 Task: Look for space in Embalse, Argentina from 9th June, 2023 to 11th June, 2023 for 2 adults in price range Rs.6000 to Rs.10000. Place can be entire place with 2 bedrooms having 2 beds and 1 bathroom. Property type can be house, flat, guest house. Amenities needed are: wifi, heating. Booking option can be shelf check-in. Required host language is English.
Action: Mouse moved to (418, 91)
Screenshot: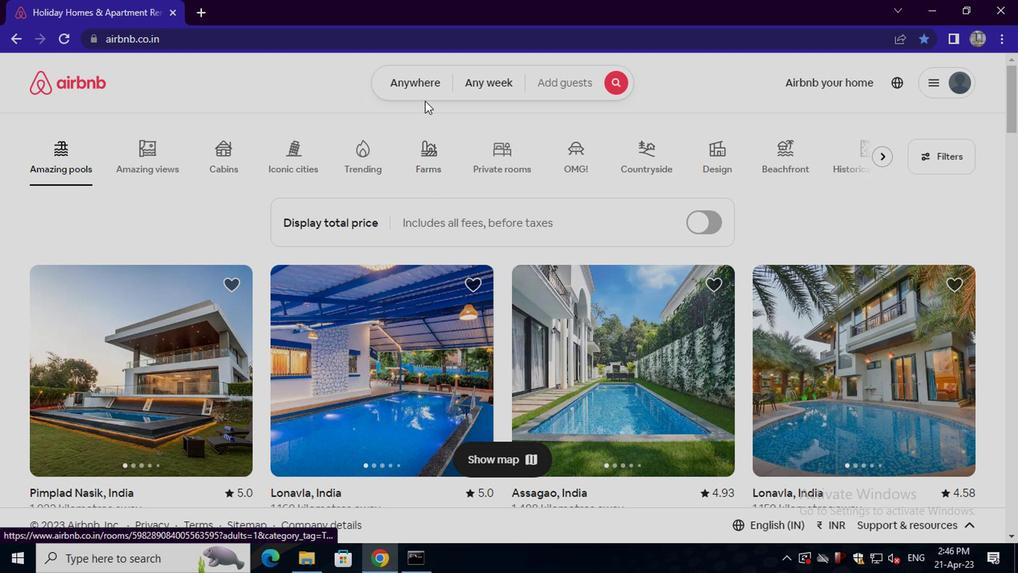 
Action: Mouse pressed left at (418, 91)
Screenshot: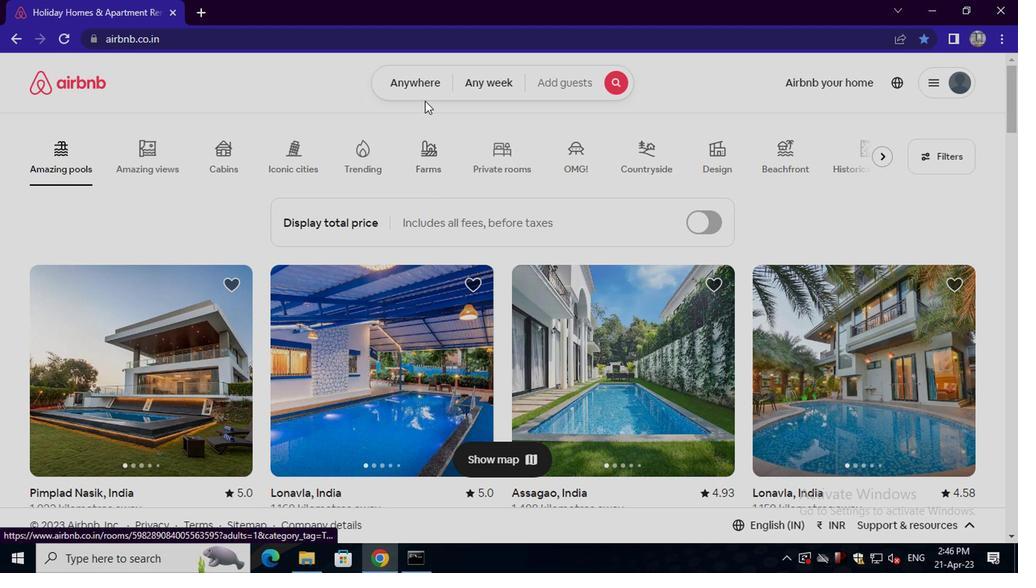 
Action: Mouse moved to (371, 136)
Screenshot: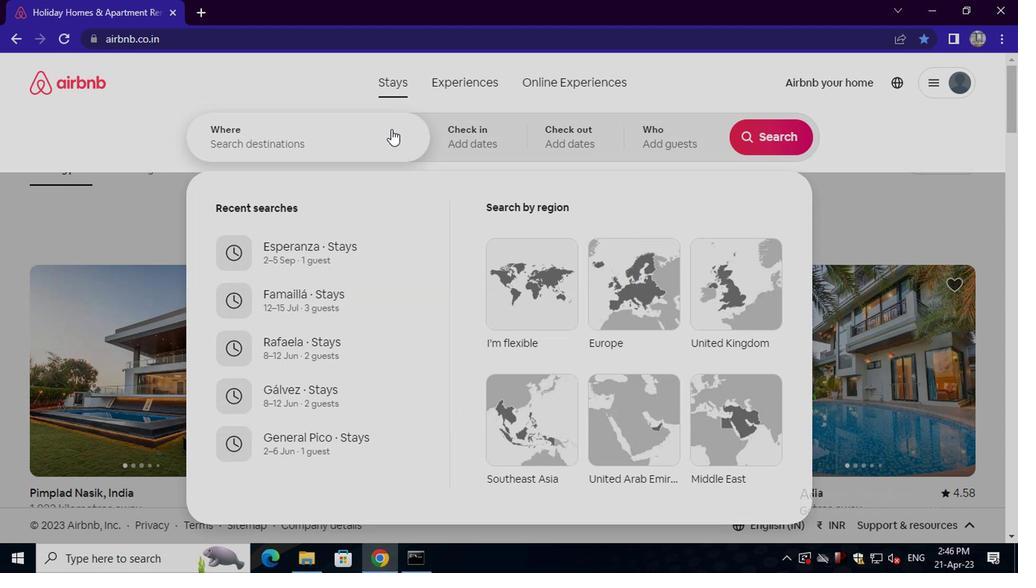 
Action: Mouse pressed left at (371, 136)
Screenshot: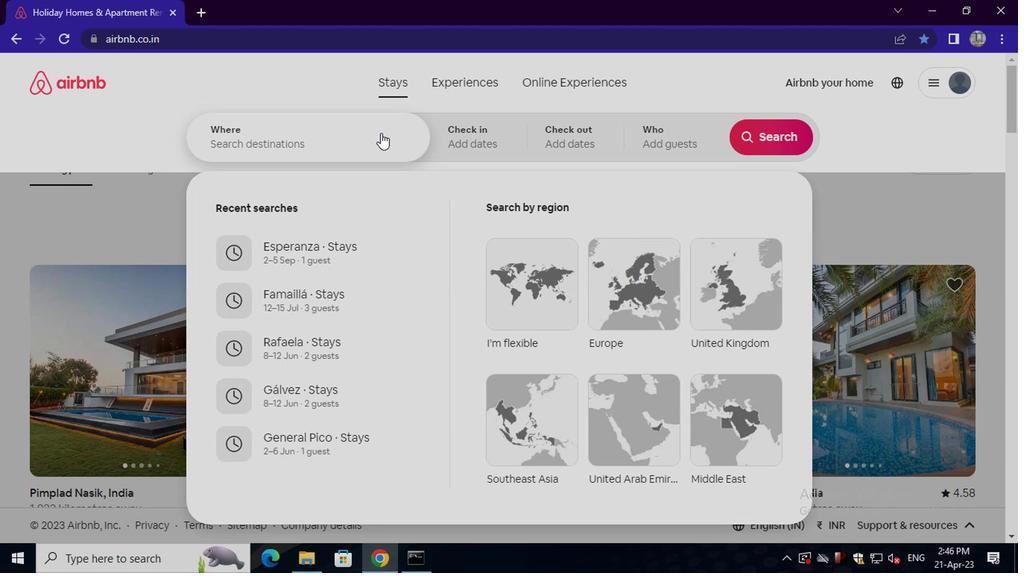
Action: Key pressed embalse,<Key.space>argentina<Key.enter>
Screenshot: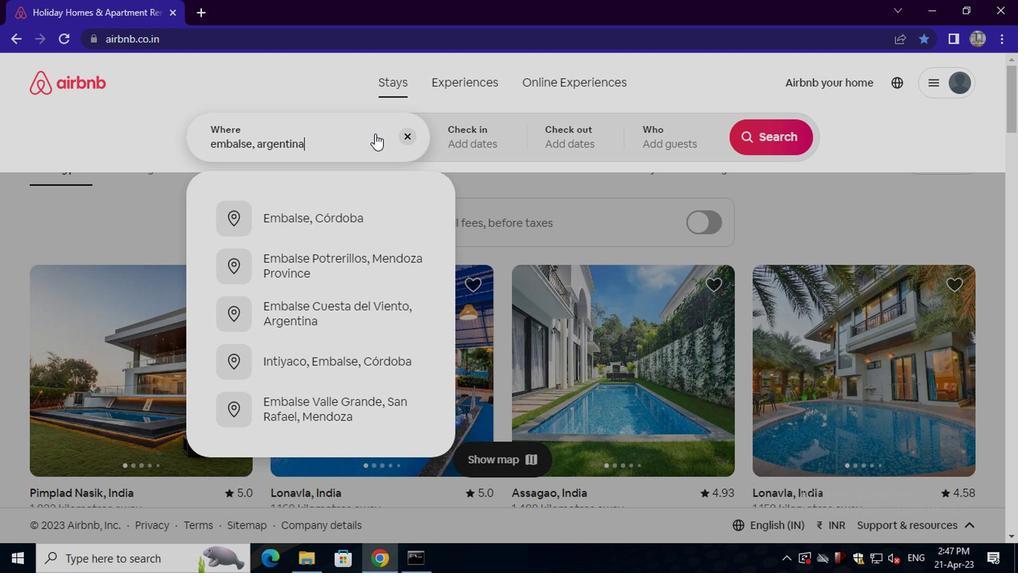 
Action: Mouse moved to (755, 250)
Screenshot: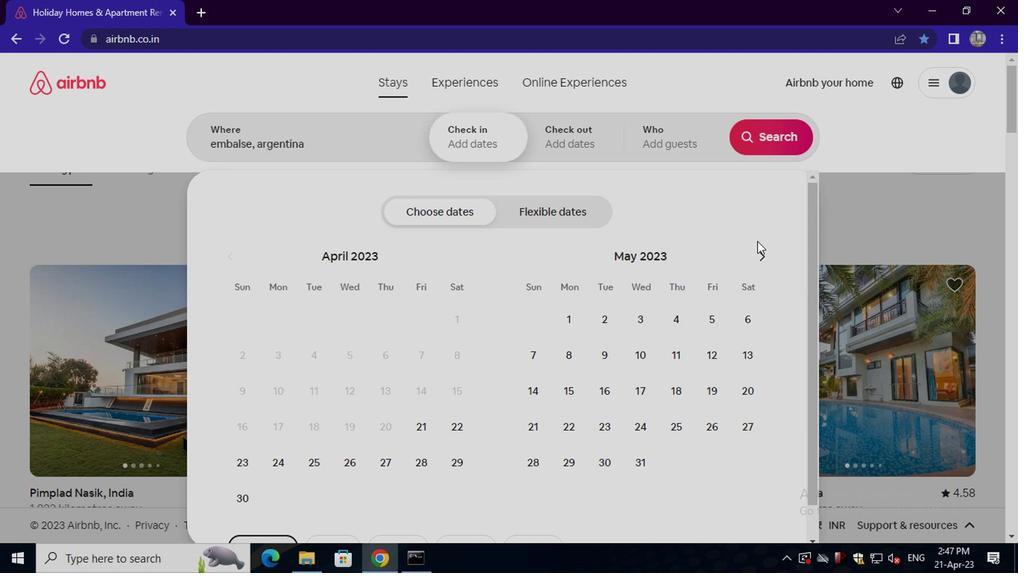 
Action: Mouse pressed left at (755, 250)
Screenshot: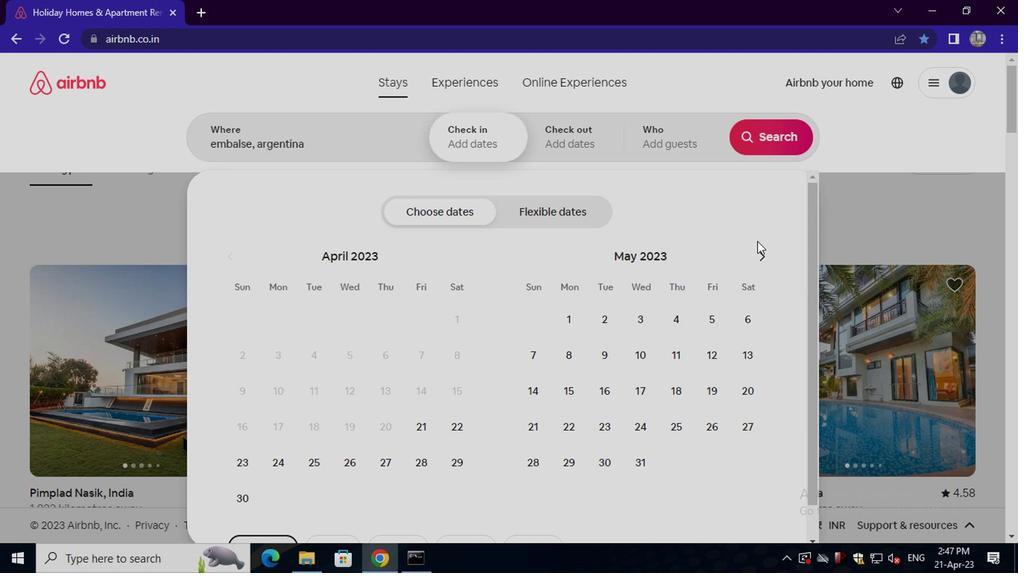 
Action: Mouse moved to (709, 350)
Screenshot: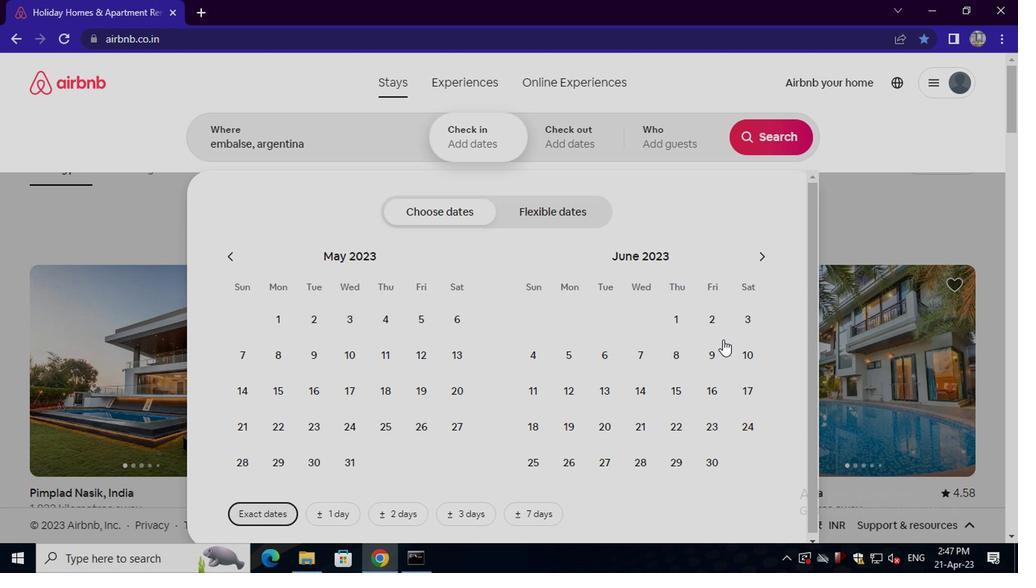 
Action: Mouse pressed left at (709, 350)
Screenshot: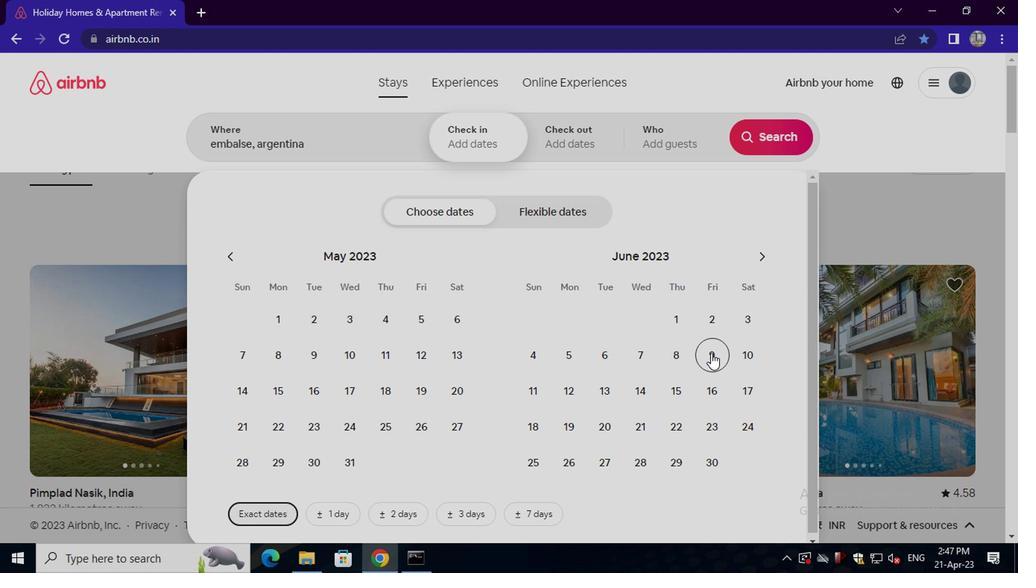 
Action: Mouse moved to (535, 388)
Screenshot: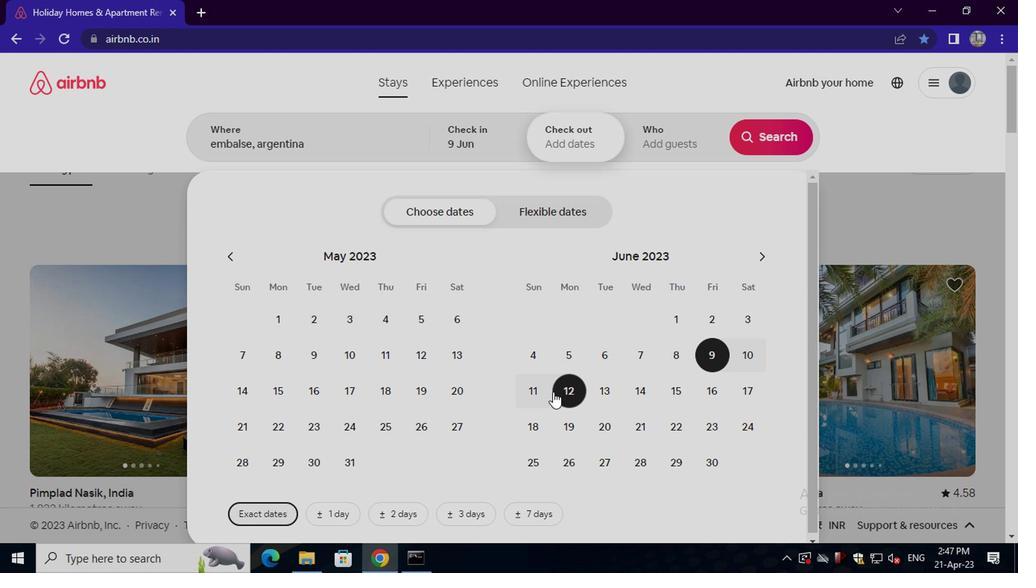 
Action: Mouse pressed left at (535, 388)
Screenshot: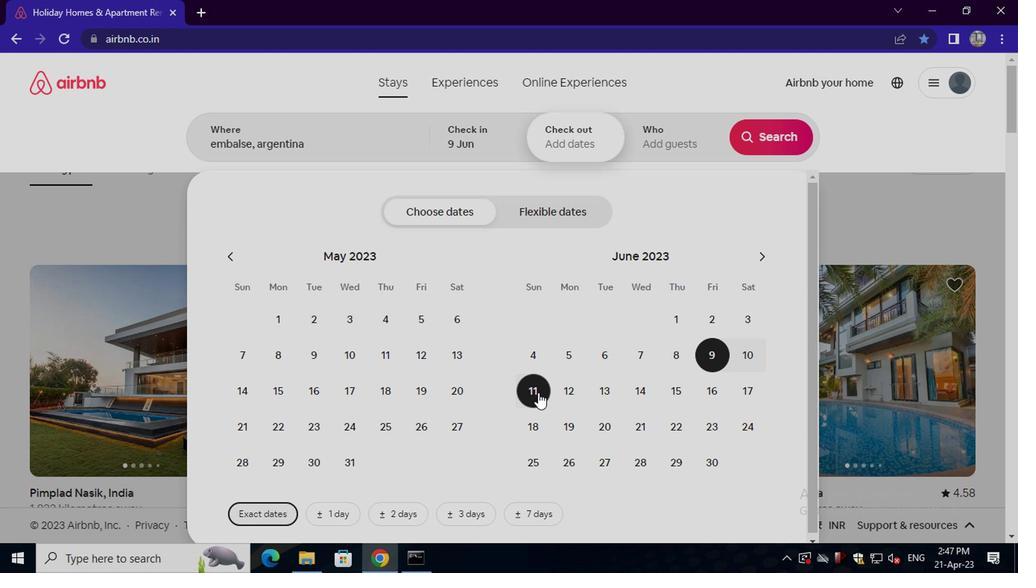 
Action: Mouse moved to (652, 145)
Screenshot: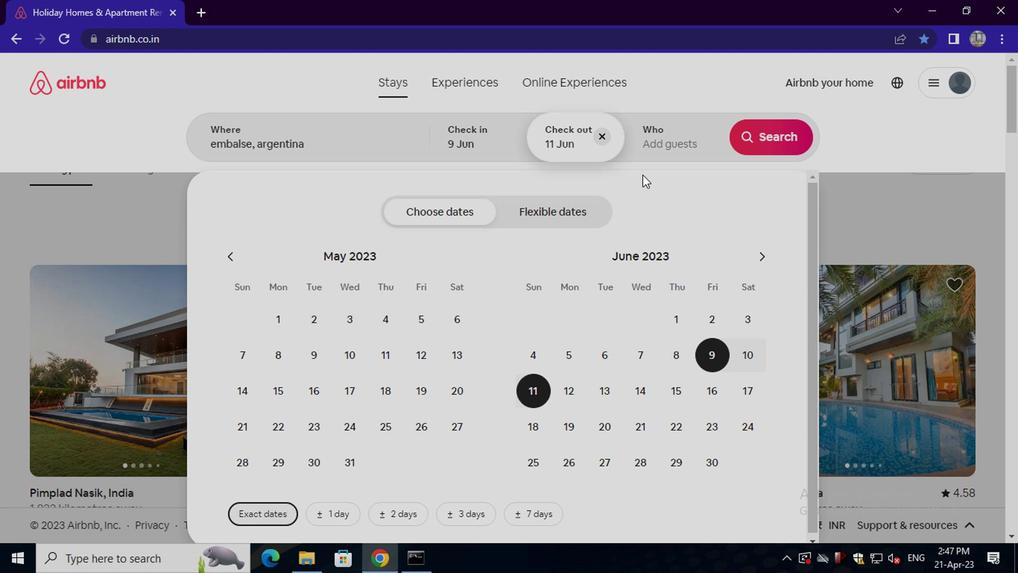 
Action: Mouse pressed left at (652, 145)
Screenshot: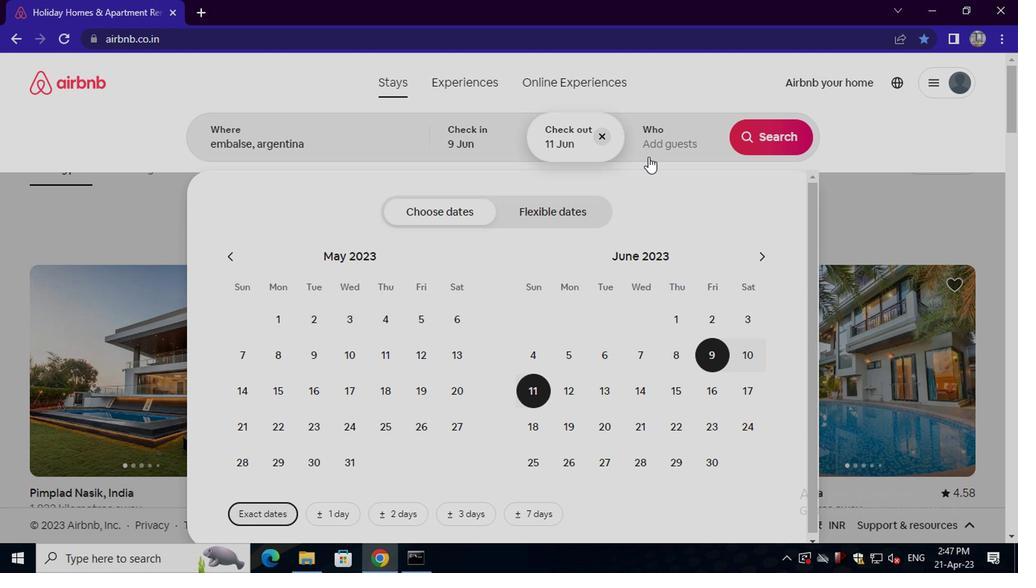 
Action: Mouse moved to (768, 220)
Screenshot: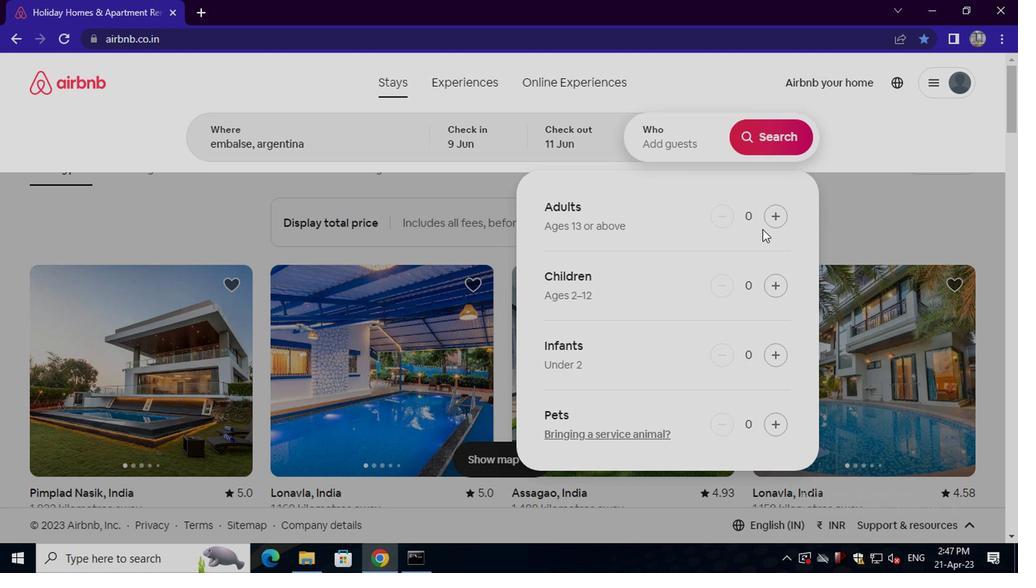 
Action: Mouse pressed left at (768, 220)
Screenshot: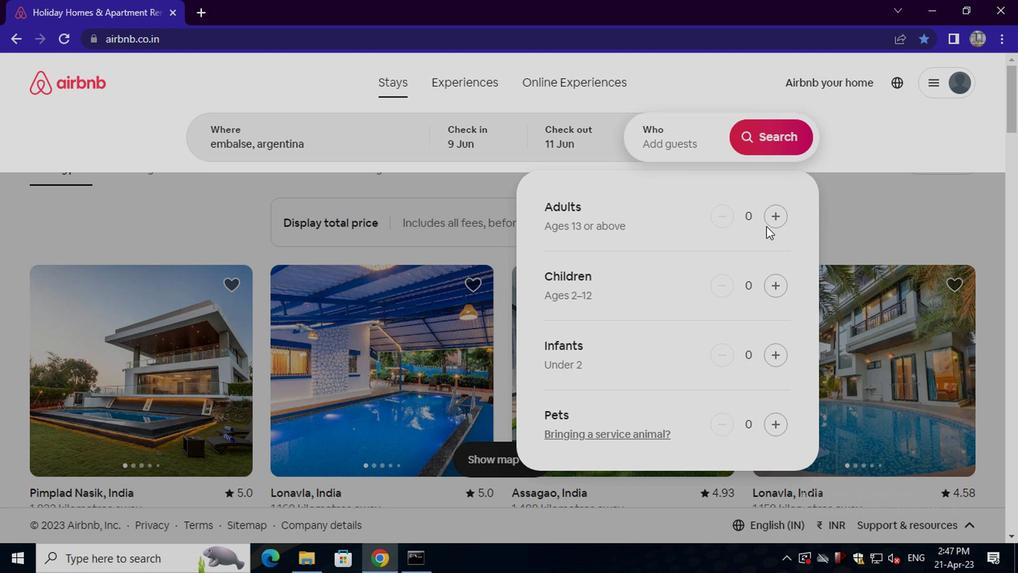 
Action: Mouse pressed left at (768, 220)
Screenshot: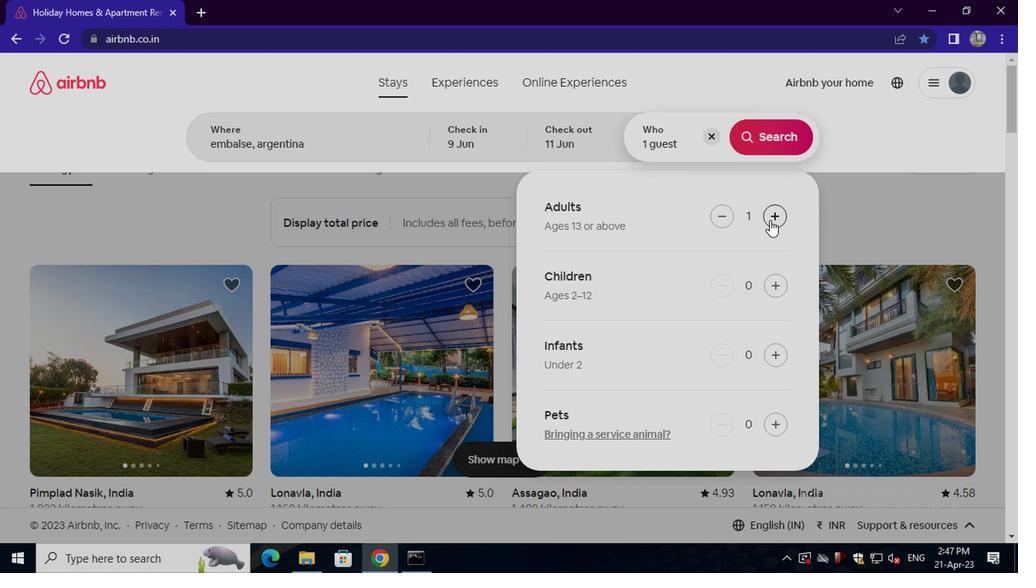 
Action: Mouse moved to (748, 140)
Screenshot: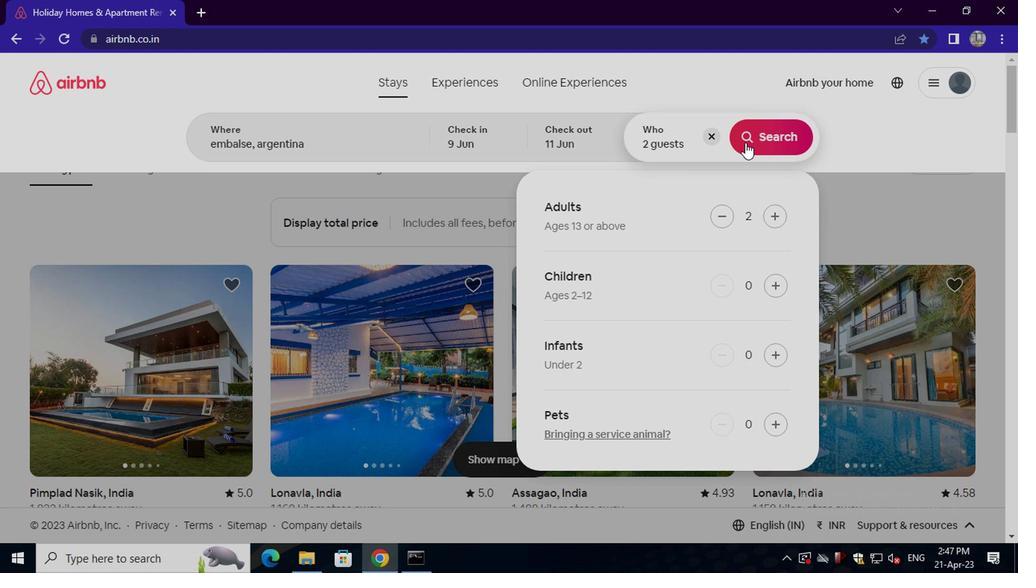 
Action: Mouse pressed left at (748, 140)
Screenshot: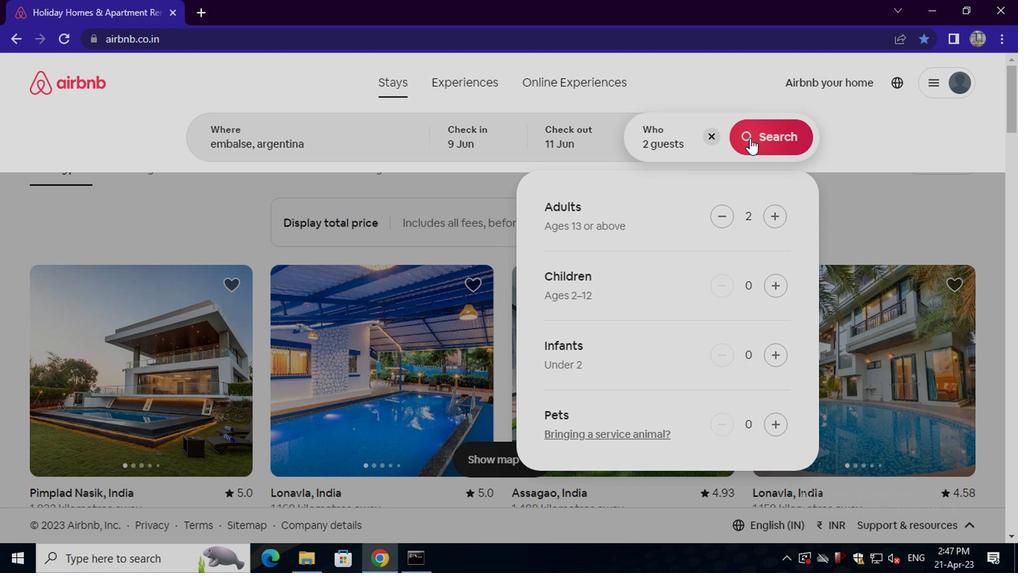 
Action: Mouse moved to (962, 139)
Screenshot: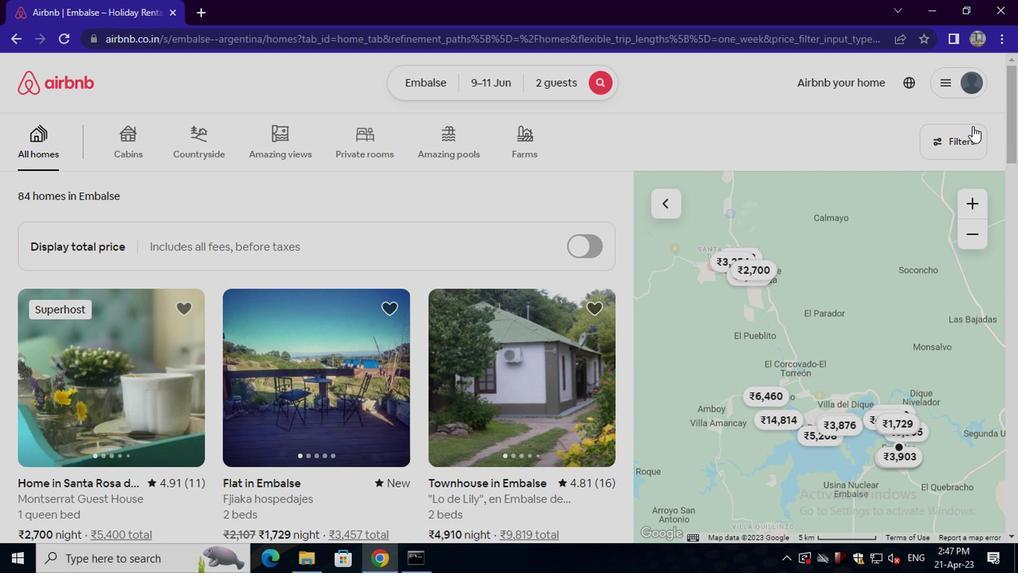 
Action: Mouse pressed left at (962, 139)
Screenshot: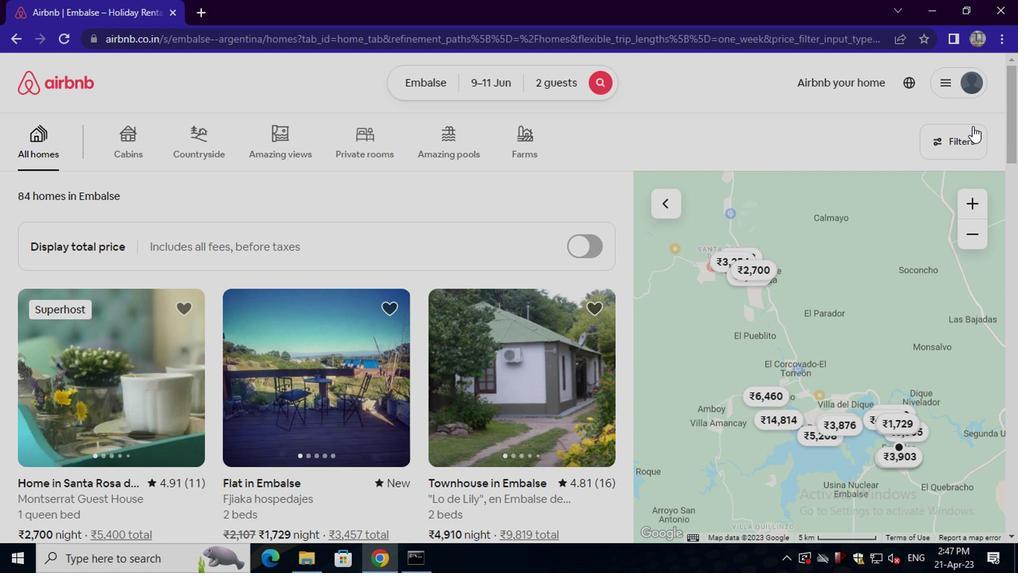 
Action: Mouse moved to (431, 338)
Screenshot: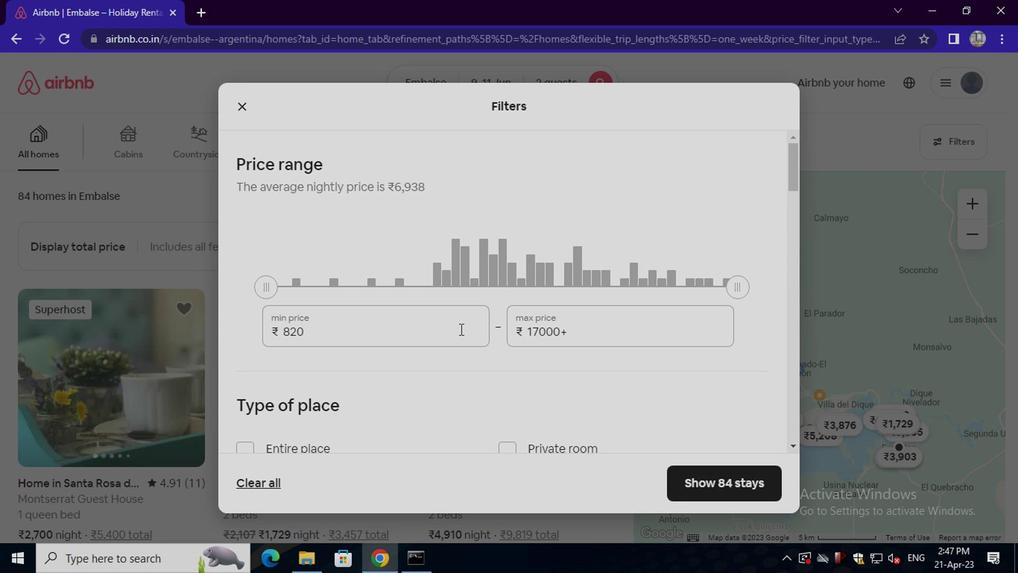 
Action: Mouse pressed left at (431, 338)
Screenshot: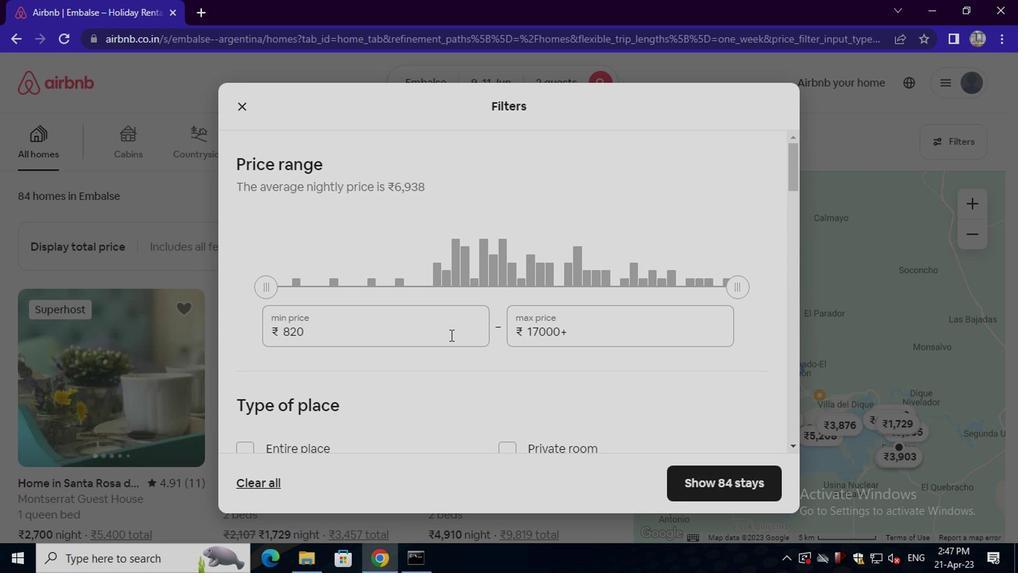 
Action: Mouse moved to (430, 338)
Screenshot: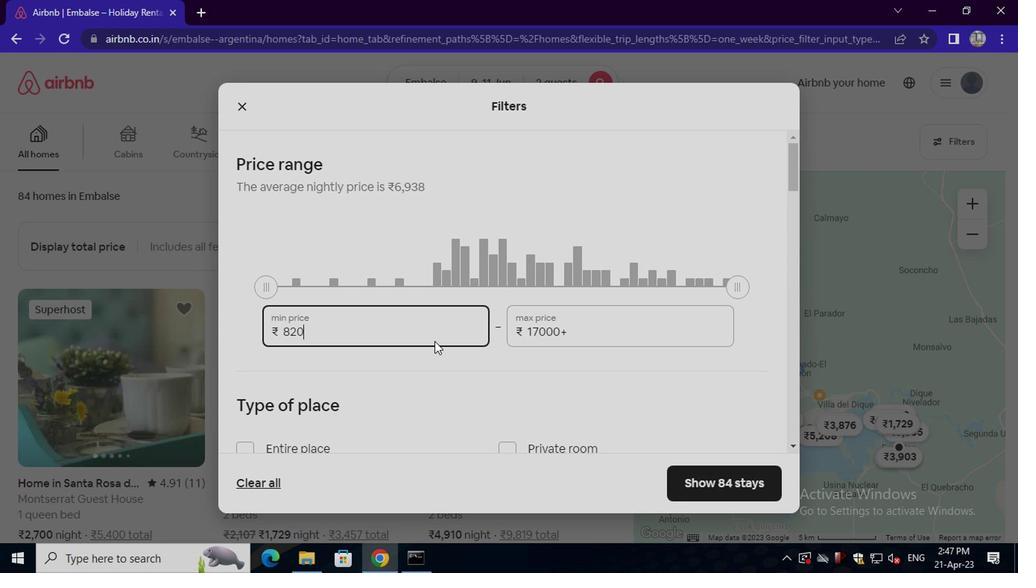 
Action: Key pressed <Key.backspace><Key.backspace><Key.backspace><Key.backspace><Key.backspace><Key.backspace><Key.backspace><Key.backspace><Key.backspace><Key.backspace><Key.backspace><Key.backspace><Key.backspace>6000
Screenshot: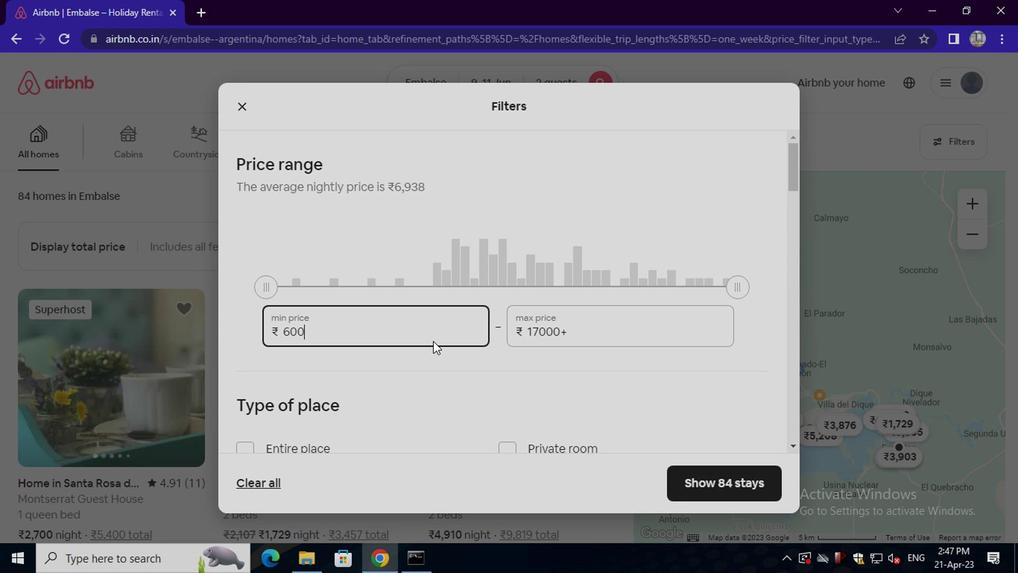 
Action: Mouse moved to (584, 323)
Screenshot: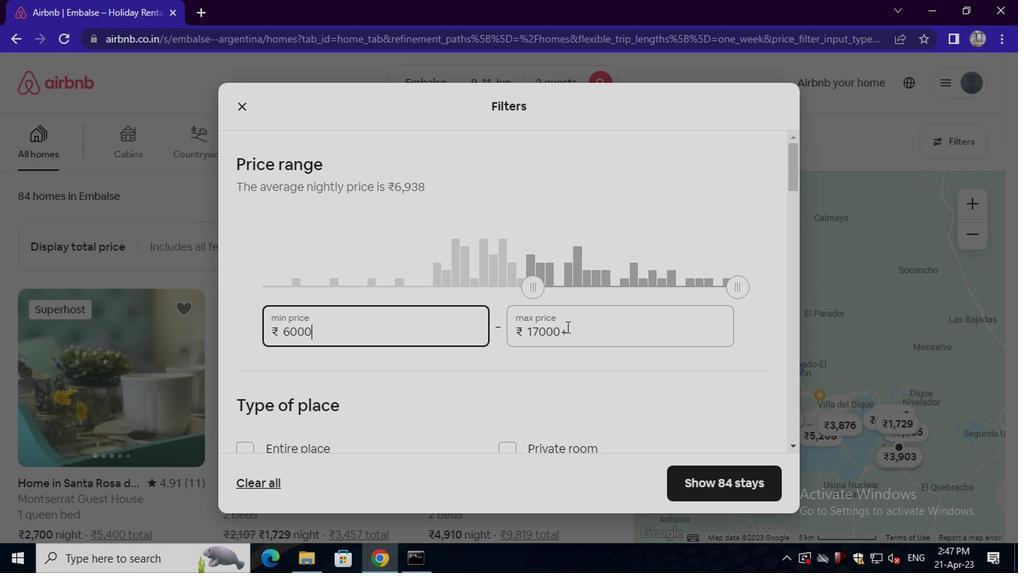 
Action: Mouse pressed left at (584, 323)
Screenshot: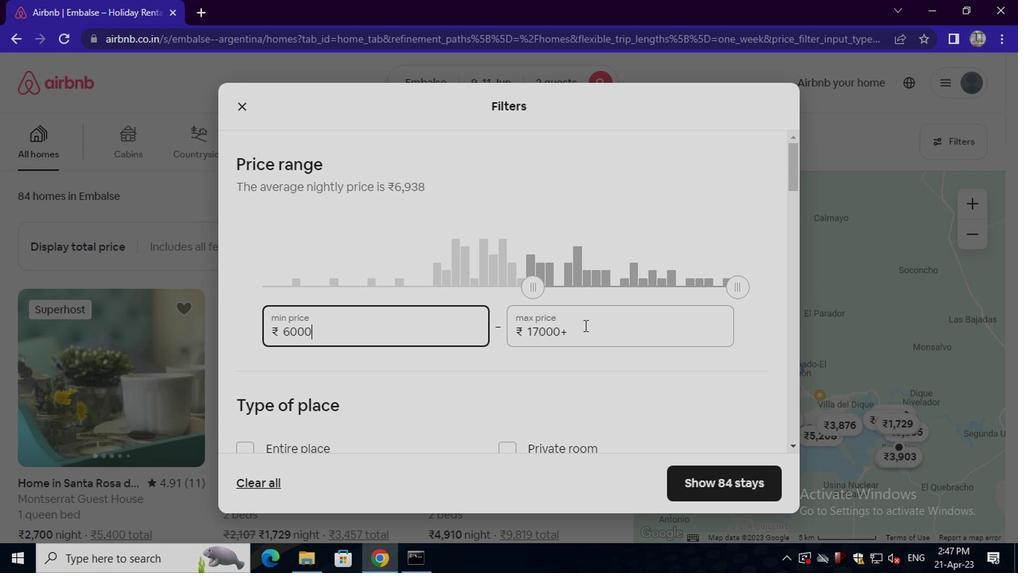 
Action: Key pressed <Key.backspace><Key.backspace><Key.backspace><Key.backspace><Key.backspace><Key.backspace><Key.backspace><Key.backspace><Key.backspace><Key.backspace><Key.backspace>10000
Screenshot: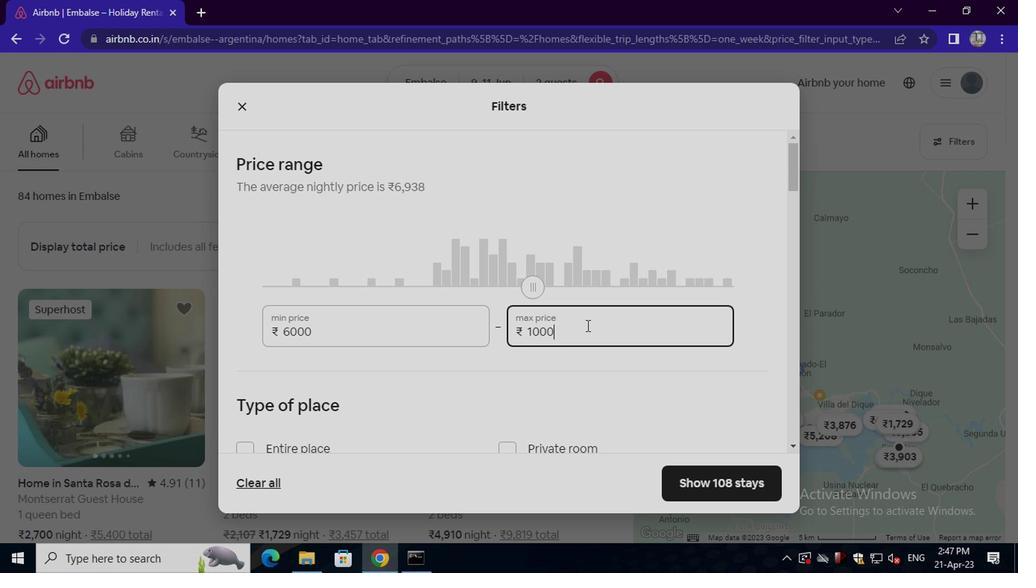 
Action: Mouse moved to (585, 324)
Screenshot: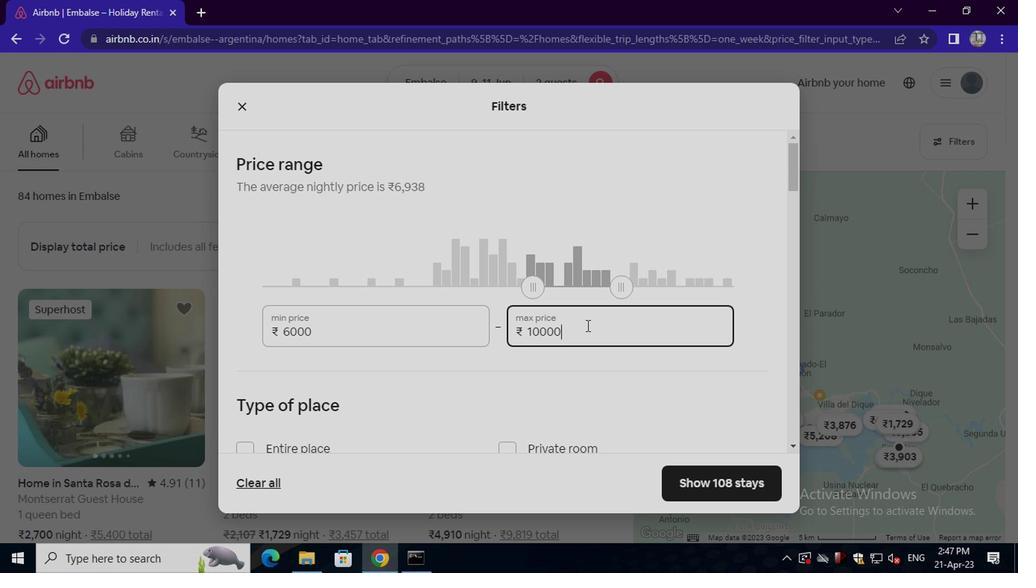 
Action: Mouse scrolled (585, 323) with delta (0, 0)
Screenshot: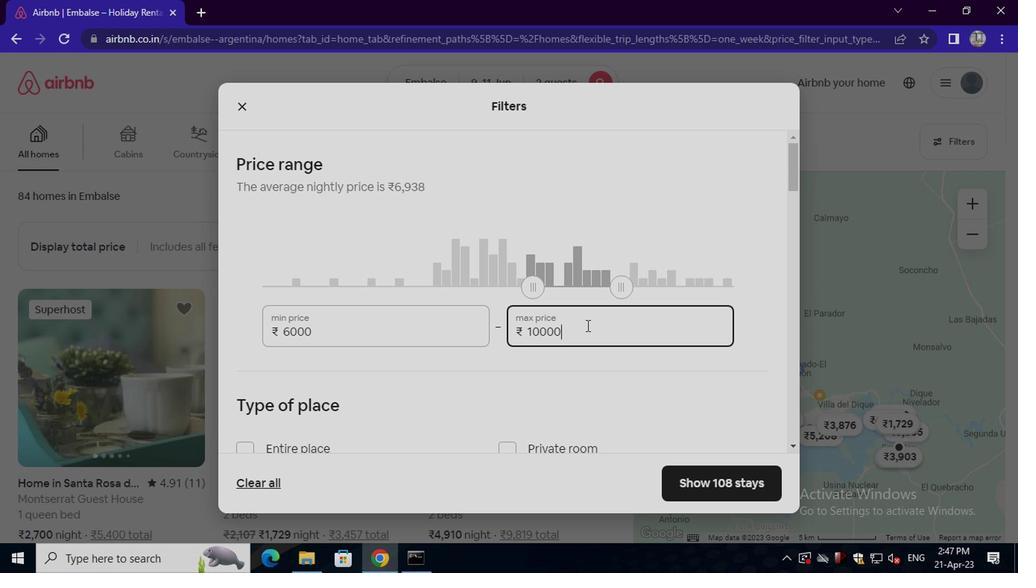 
Action: Mouse moved to (584, 328)
Screenshot: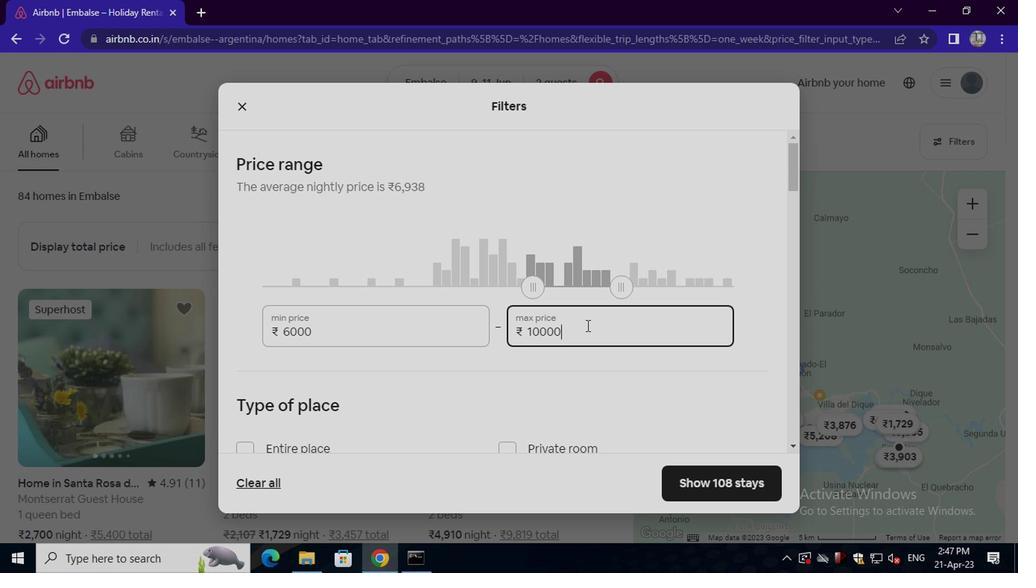 
Action: Mouse scrolled (584, 327) with delta (0, 0)
Screenshot: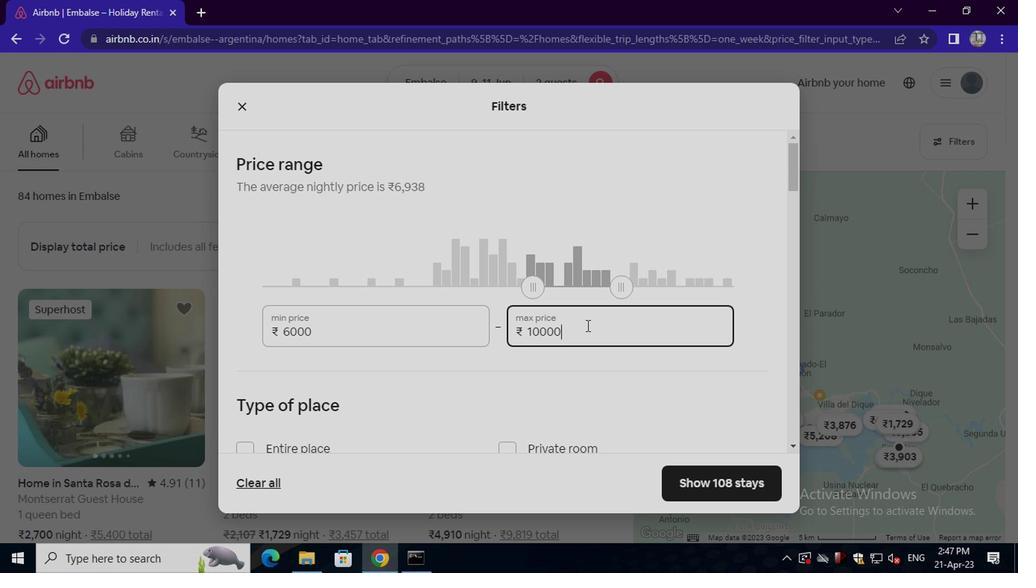 
Action: Mouse moved to (272, 299)
Screenshot: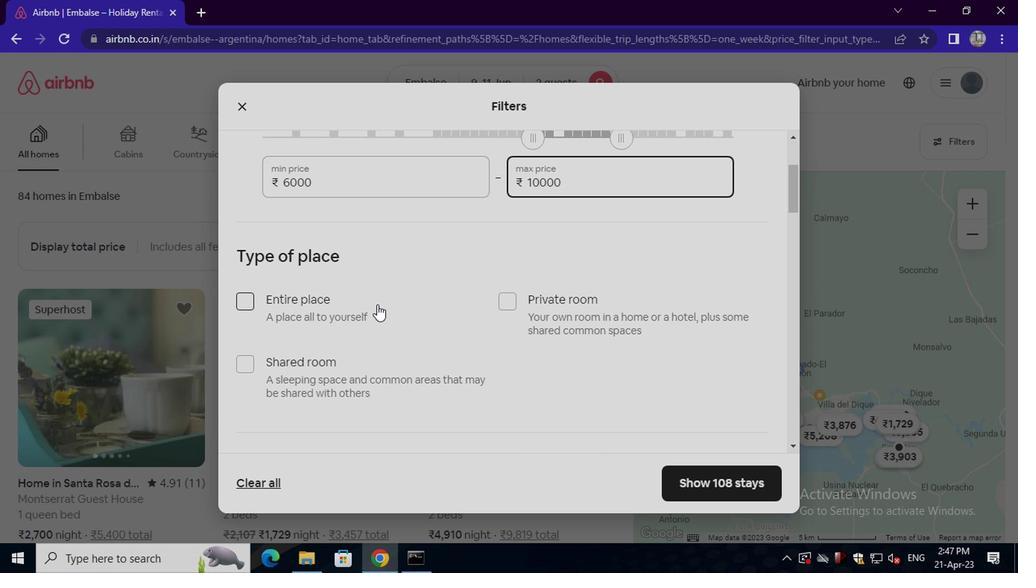 
Action: Mouse pressed left at (272, 299)
Screenshot: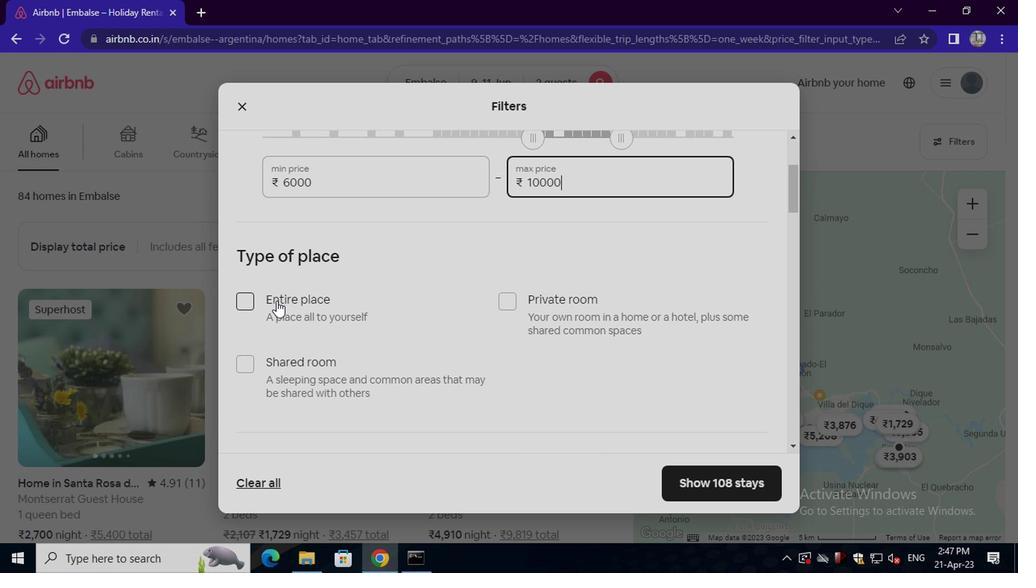 
Action: Mouse moved to (305, 302)
Screenshot: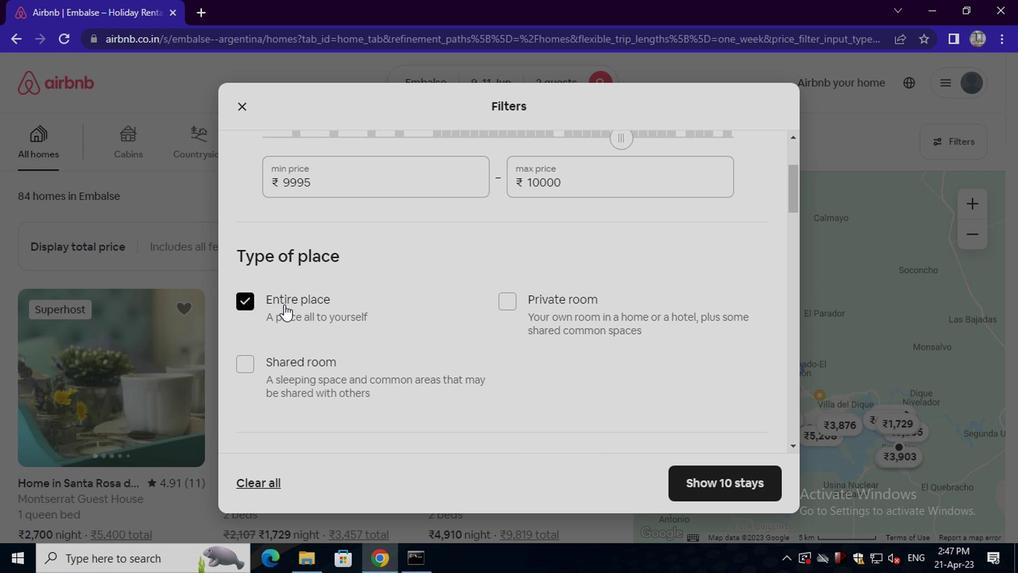 
Action: Mouse scrolled (305, 302) with delta (0, 0)
Screenshot: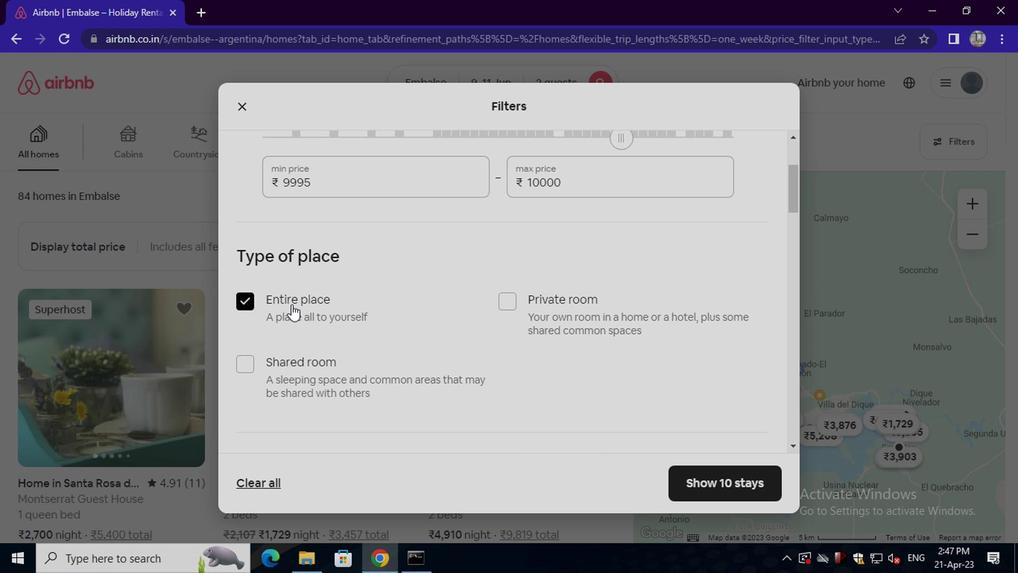 
Action: Mouse scrolled (305, 302) with delta (0, 0)
Screenshot: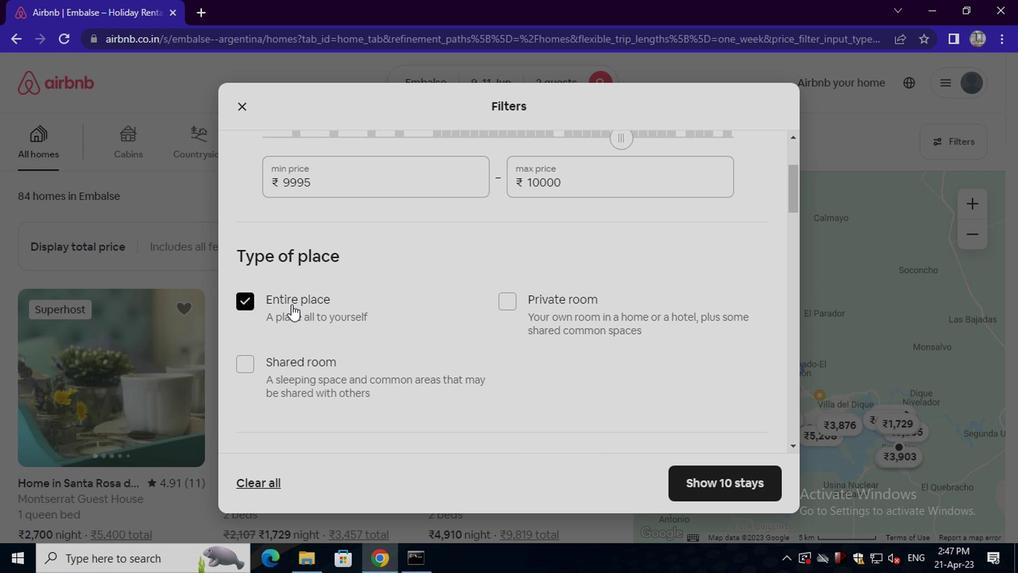 
Action: Mouse scrolled (305, 302) with delta (0, 0)
Screenshot: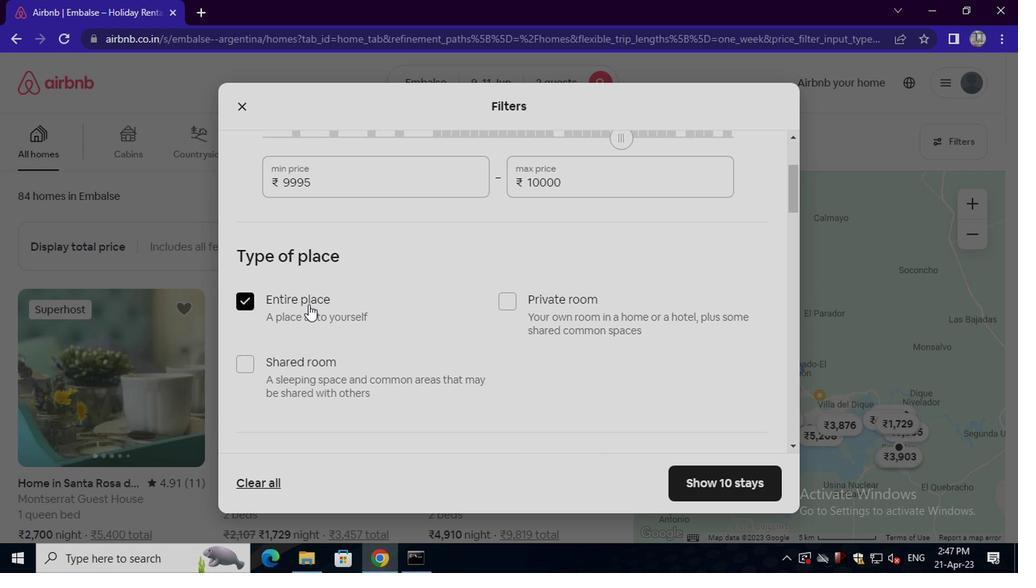 
Action: Mouse moved to (360, 317)
Screenshot: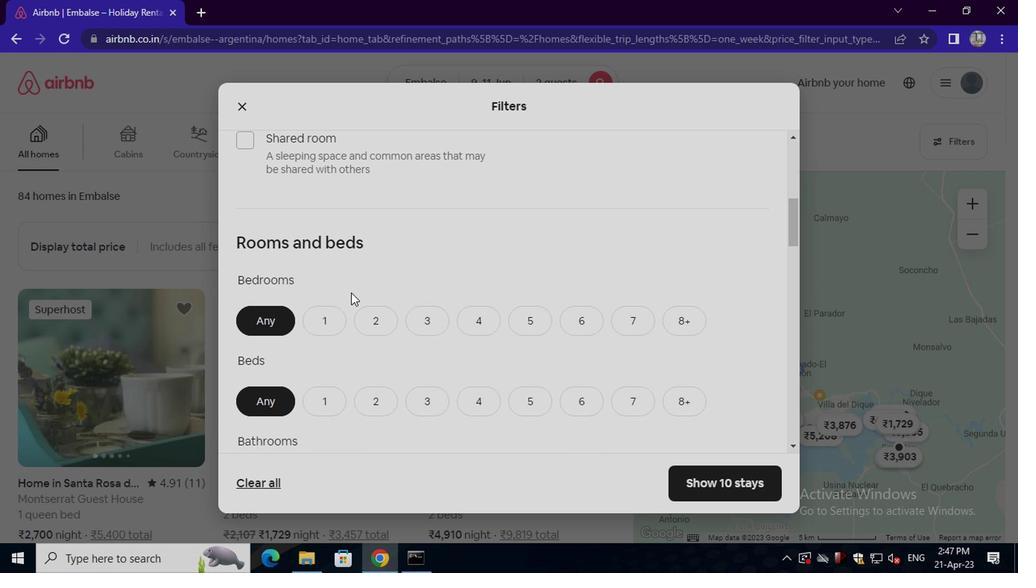 
Action: Mouse pressed left at (360, 317)
Screenshot: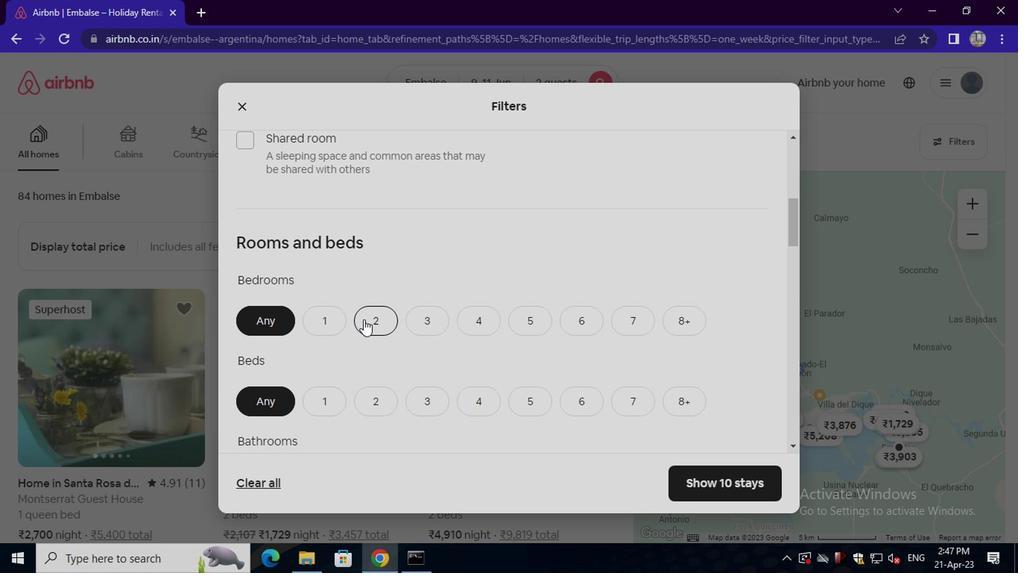 
Action: Mouse moved to (361, 317)
Screenshot: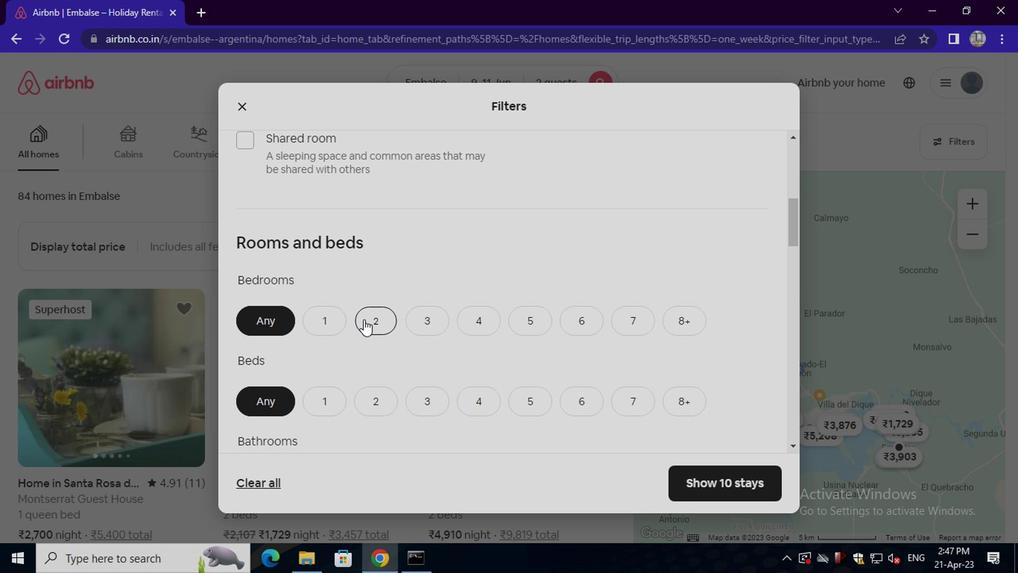 
Action: Mouse scrolled (361, 316) with delta (0, -1)
Screenshot: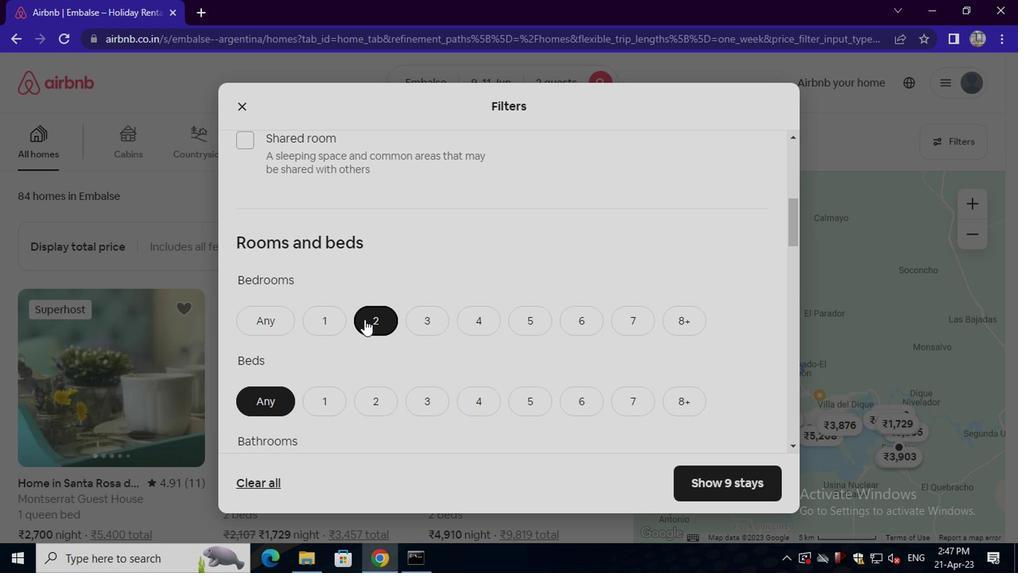 
Action: Mouse scrolled (361, 316) with delta (0, -1)
Screenshot: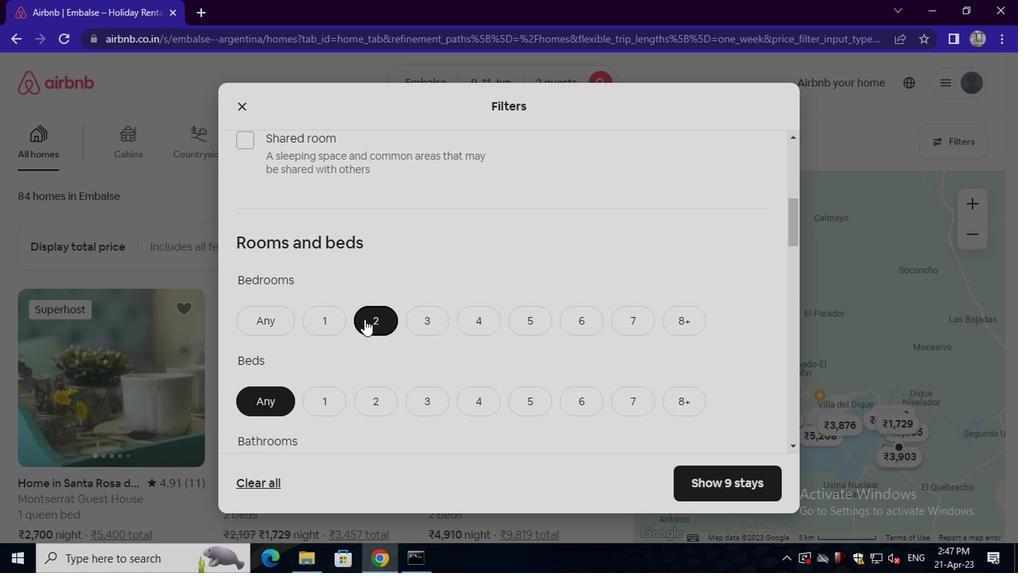 
Action: Mouse moved to (366, 261)
Screenshot: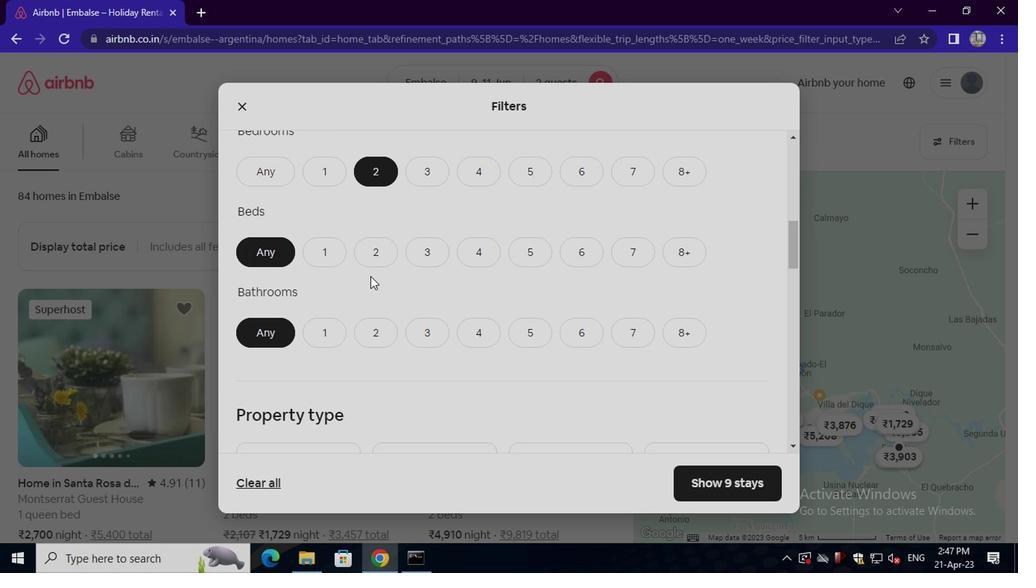 
Action: Mouse pressed left at (366, 261)
Screenshot: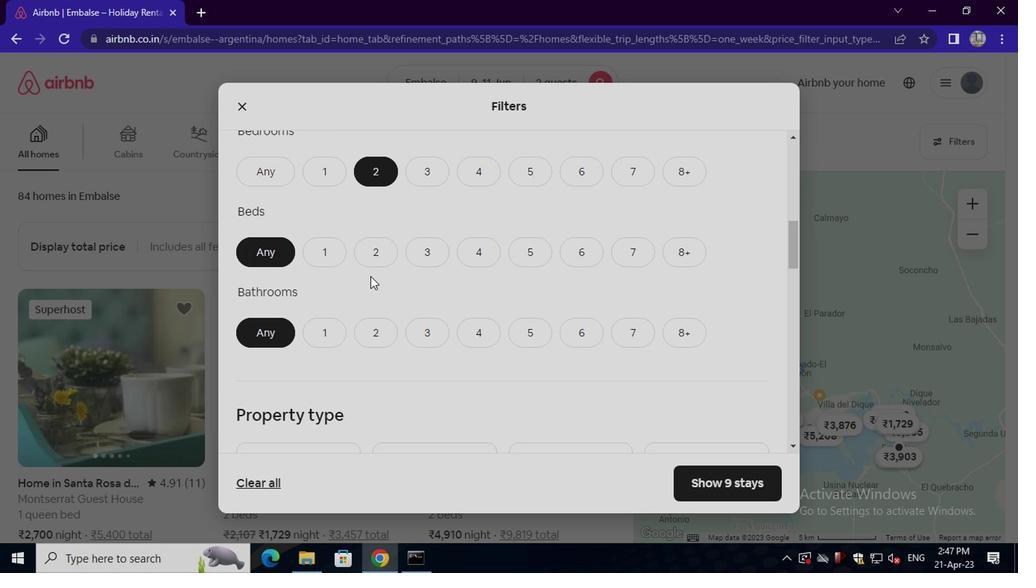 
Action: Mouse moved to (312, 324)
Screenshot: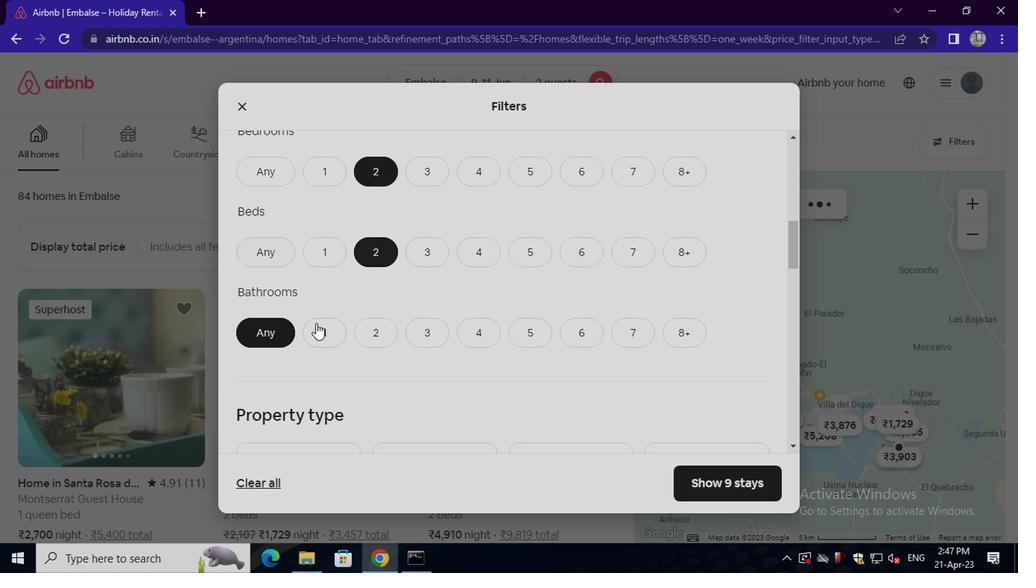 
Action: Mouse pressed left at (312, 324)
Screenshot: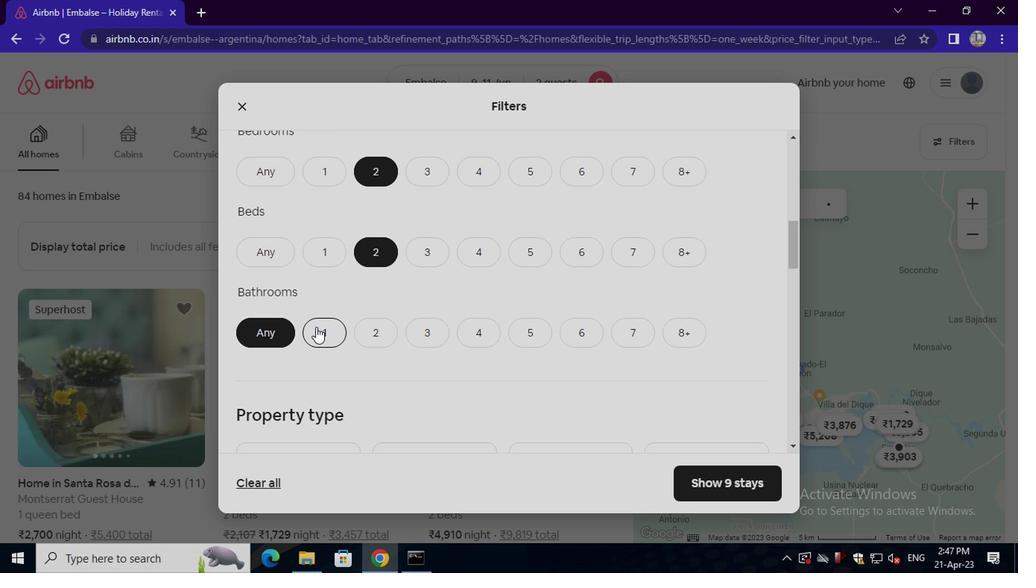 
Action: Mouse moved to (310, 328)
Screenshot: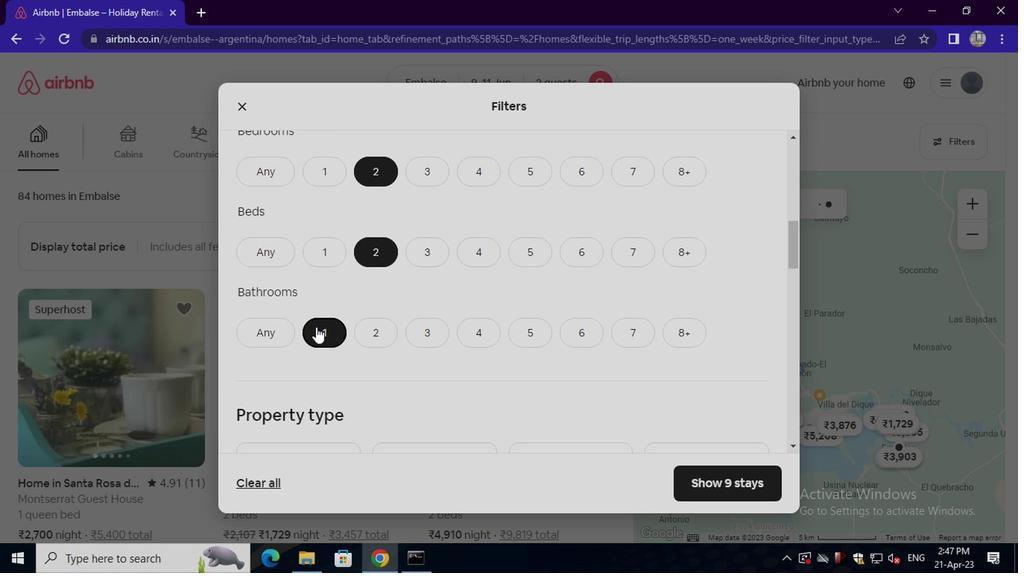 
Action: Mouse scrolled (310, 328) with delta (0, 0)
Screenshot: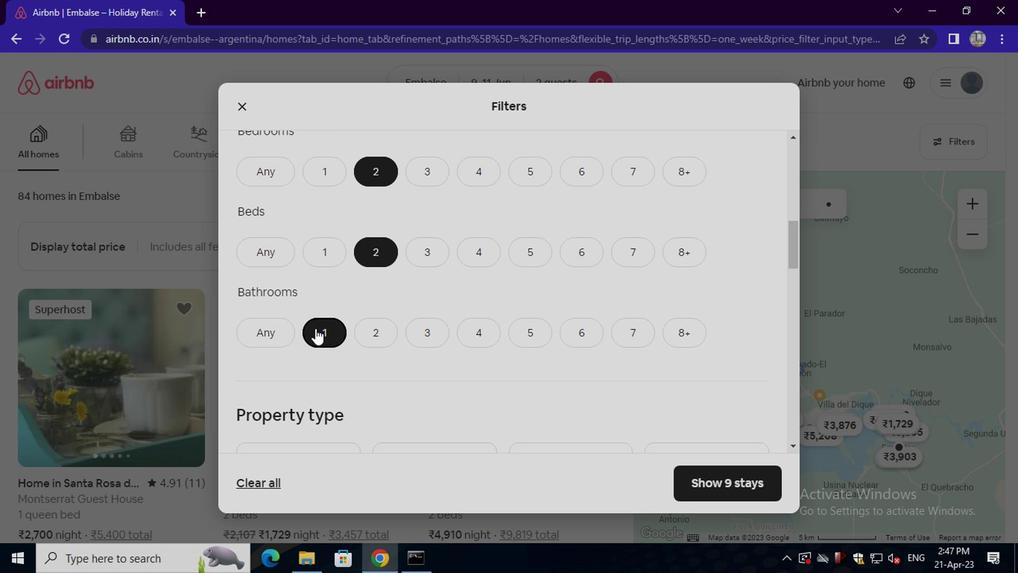 
Action: Mouse scrolled (310, 328) with delta (0, 0)
Screenshot: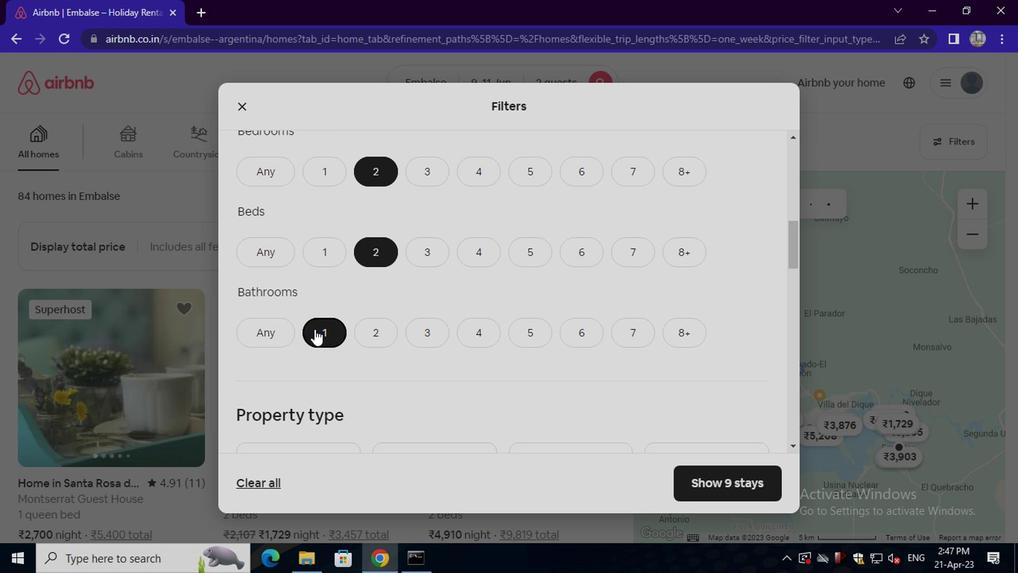 
Action: Mouse scrolled (310, 328) with delta (0, 0)
Screenshot: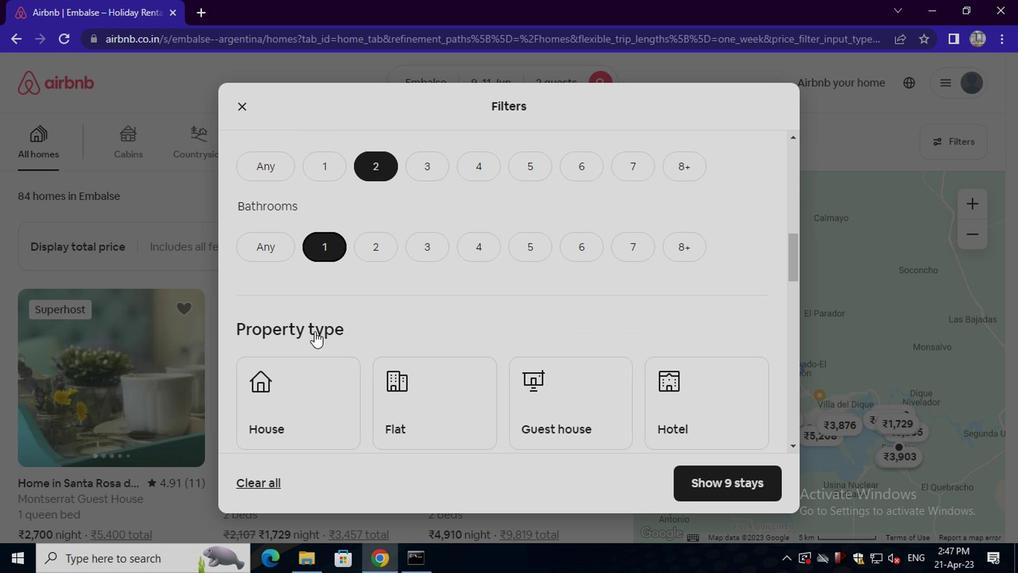 
Action: Mouse moved to (302, 281)
Screenshot: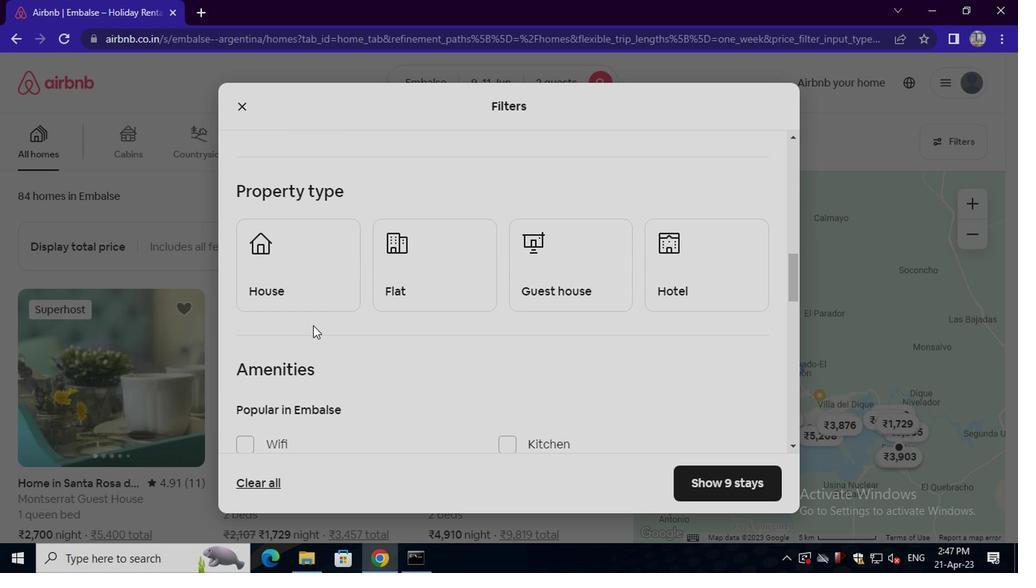 
Action: Mouse pressed left at (302, 281)
Screenshot: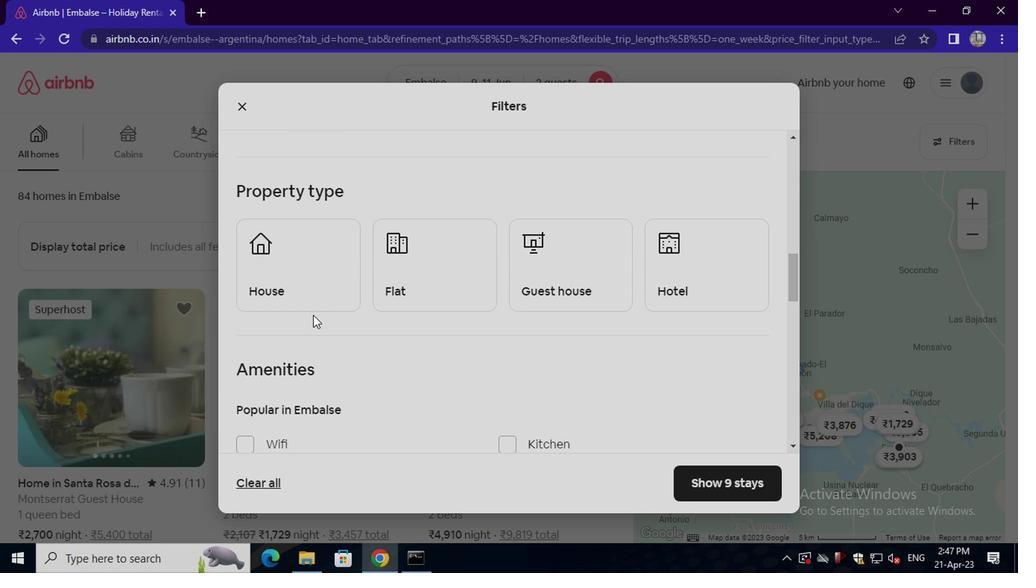 
Action: Mouse moved to (418, 289)
Screenshot: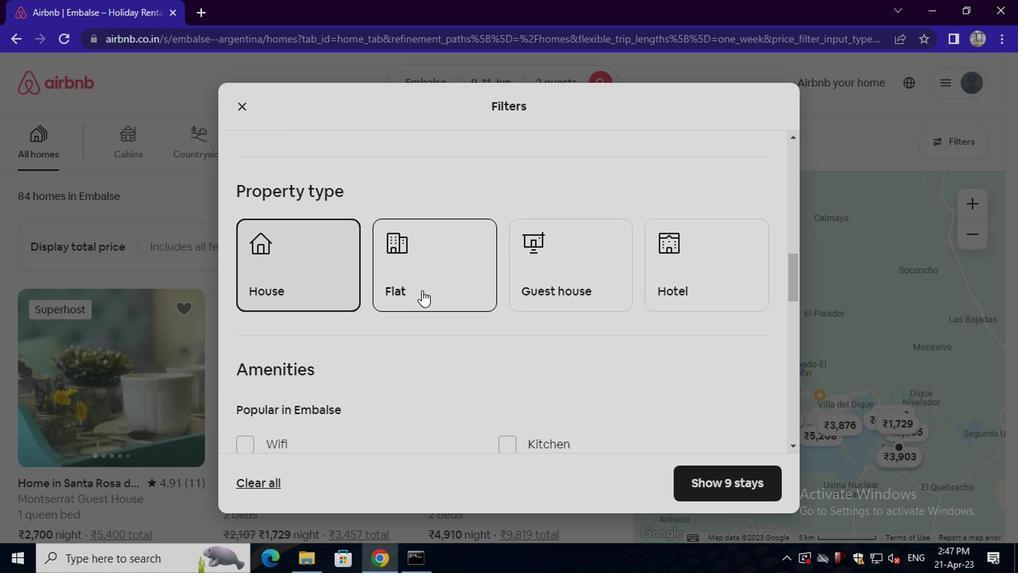 
Action: Mouse pressed left at (418, 289)
Screenshot: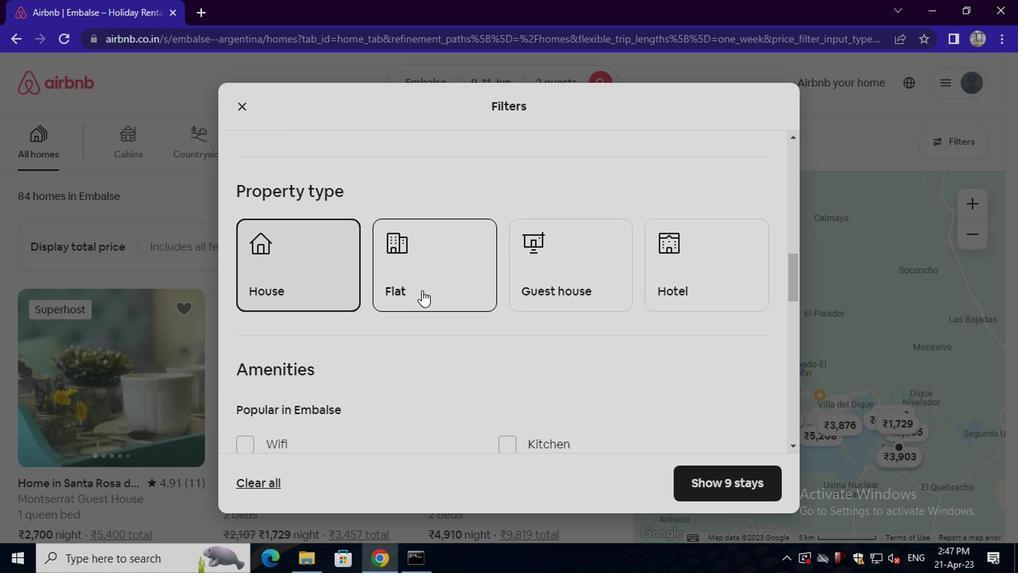 
Action: Mouse moved to (547, 281)
Screenshot: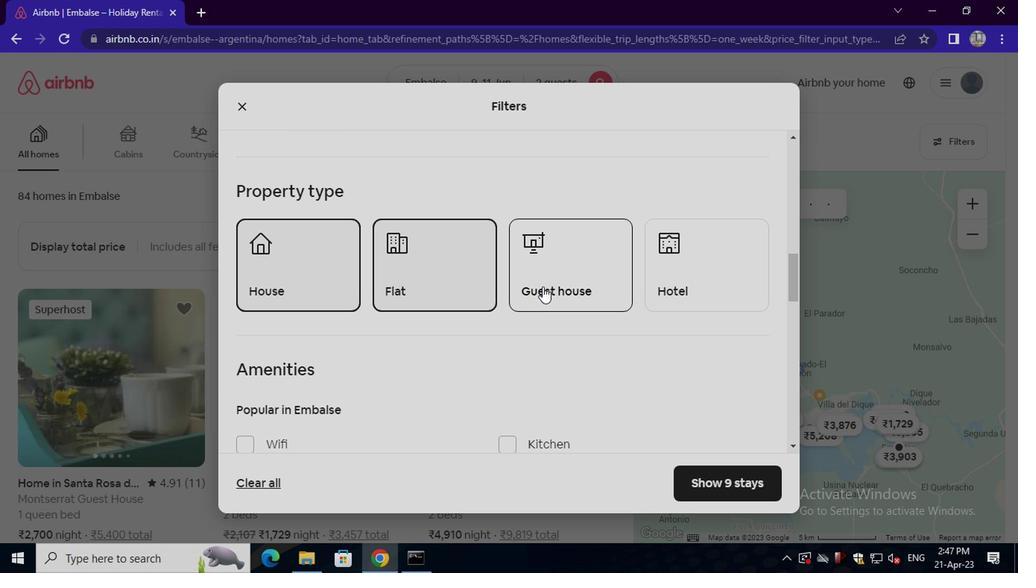 
Action: Mouse pressed left at (547, 281)
Screenshot: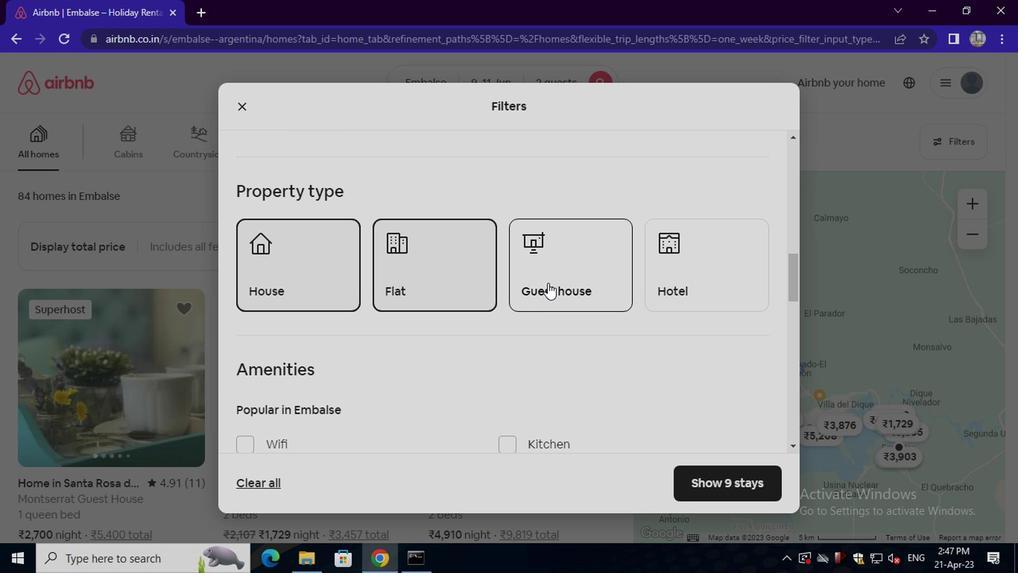 
Action: Mouse moved to (464, 312)
Screenshot: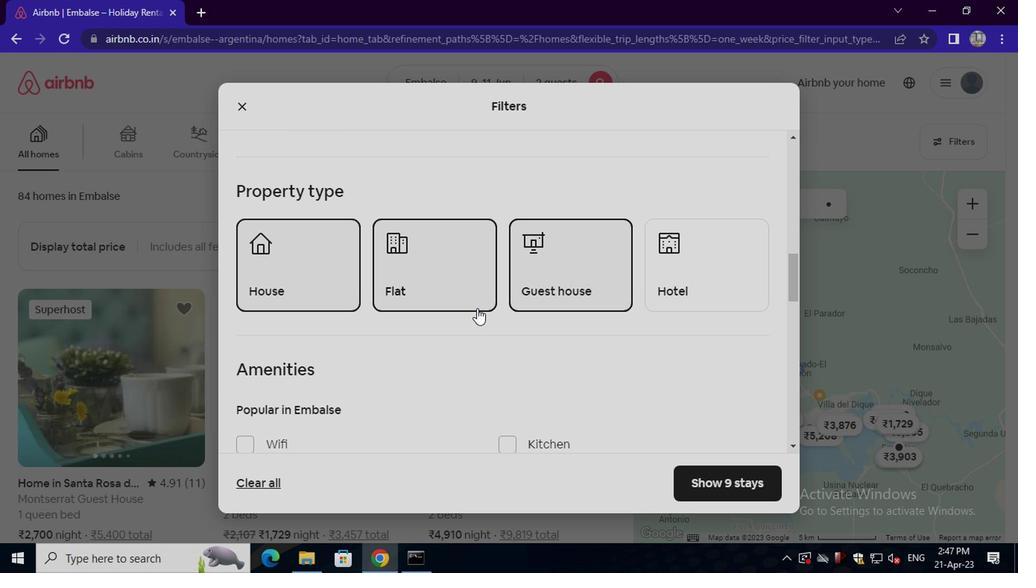
Action: Mouse scrolled (464, 310) with delta (0, -1)
Screenshot: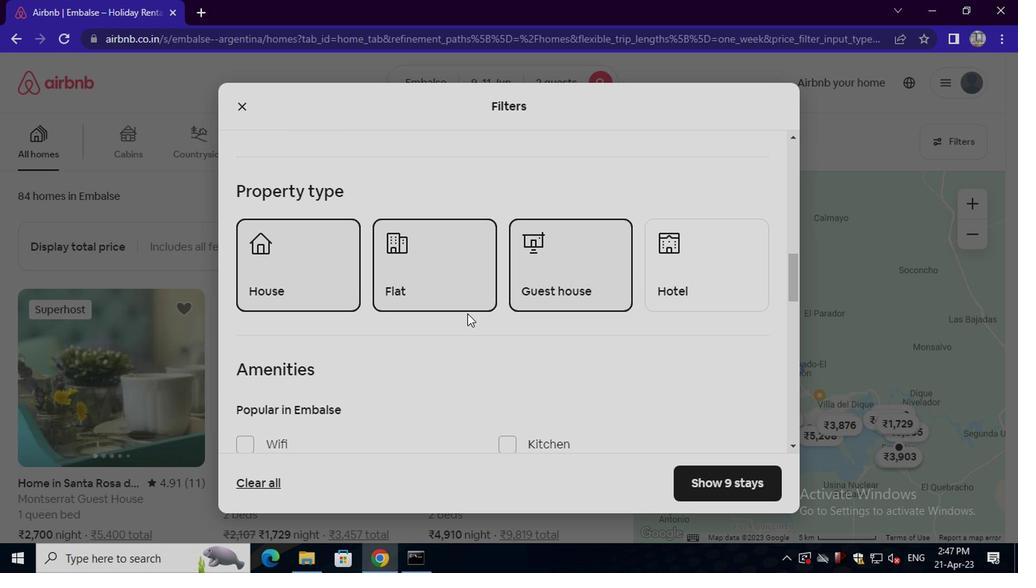 
Action: Mouse scrolled (464, 310) with delta (0, -1)
Screenshot: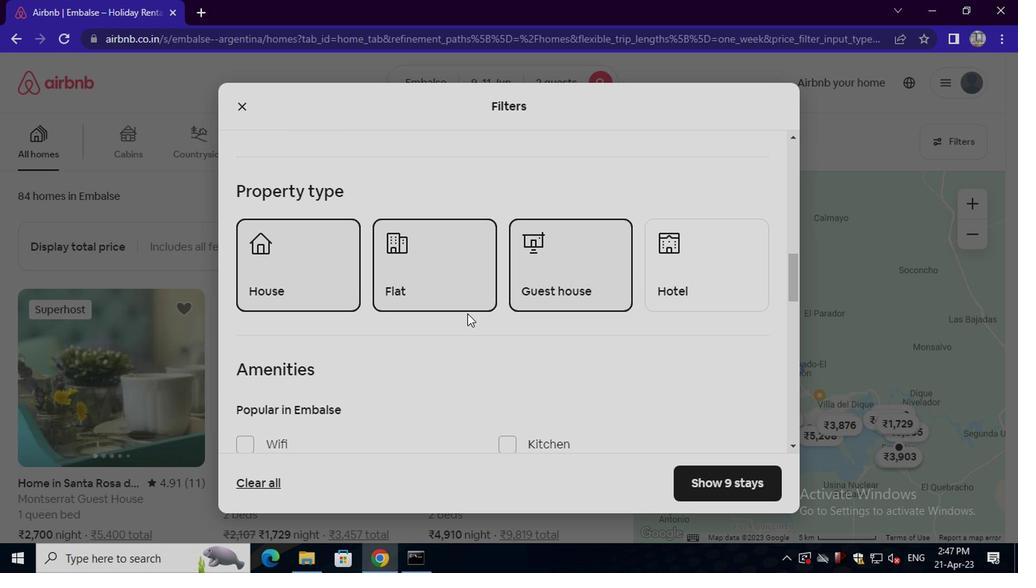 
Action: Mouse scrolled (464, 310) with delta (0, -1)
Screenshot: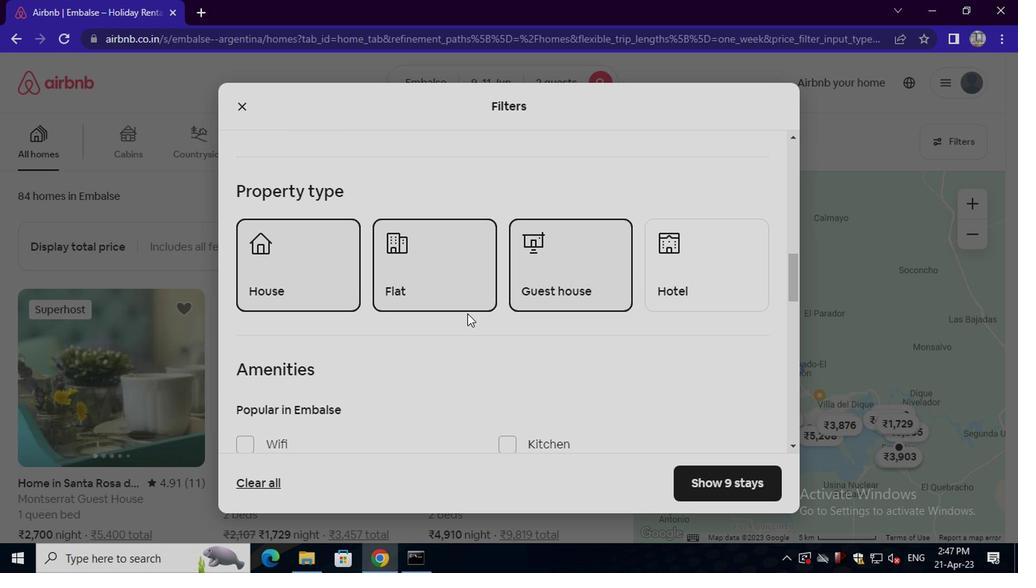
Action: Mouse moved to (283, 217)
Screenshot: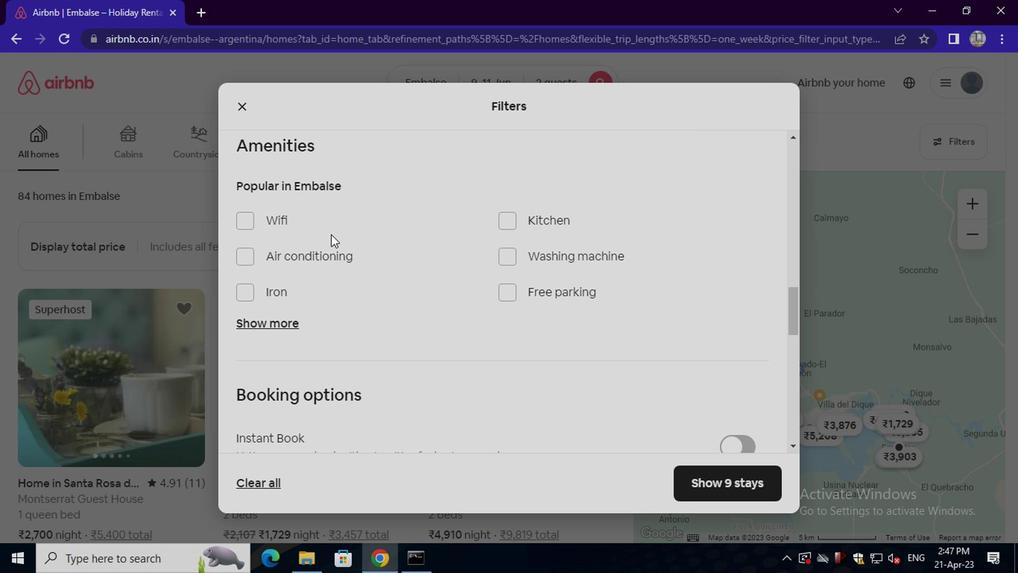 
Action: Mouse pressed left at (283, 217)
Screenshot: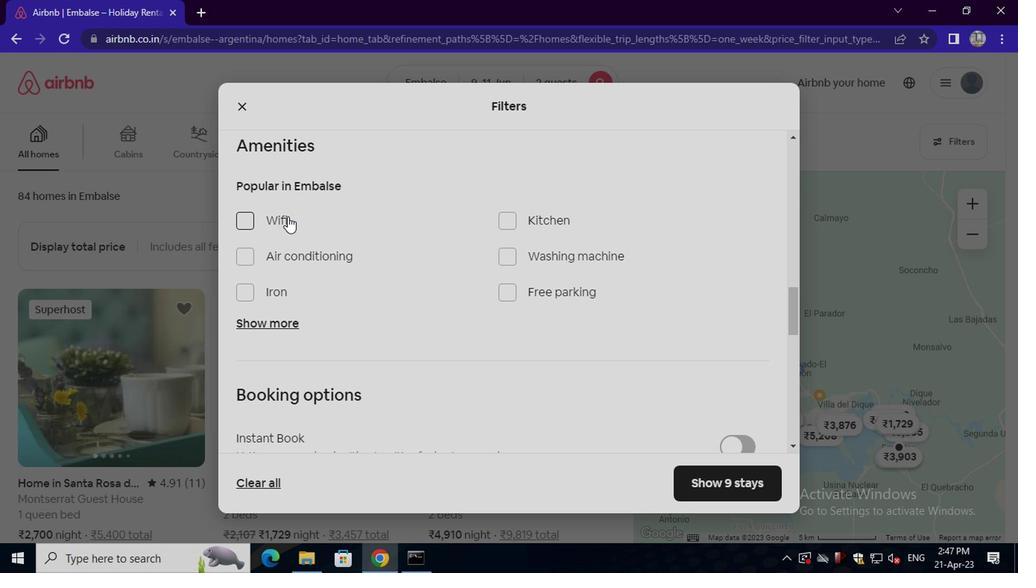
Action: Mouse moved to (254, 317)
Screenshot: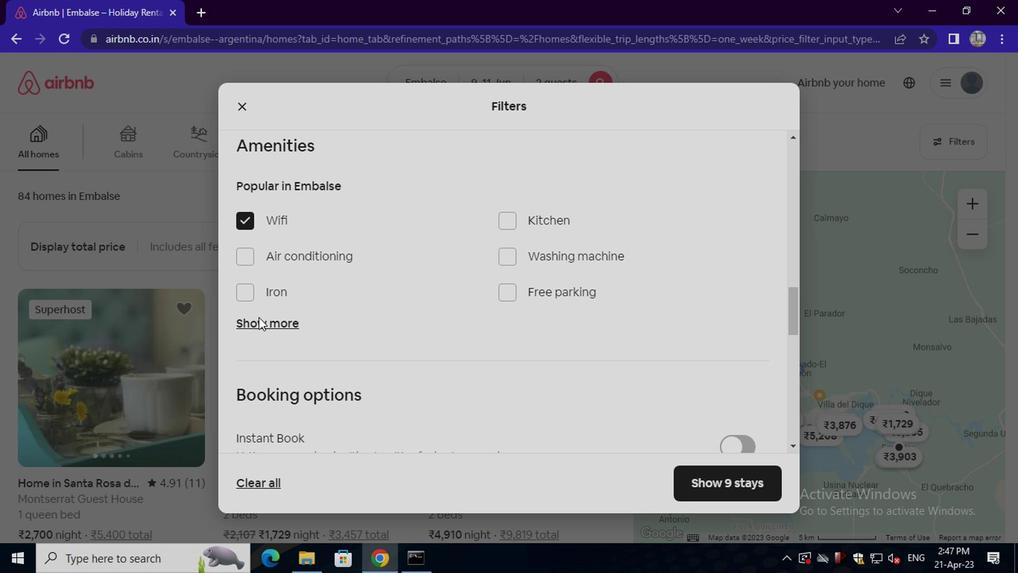 
Action: Mouse pressed left at (254, 317)
Screenshot: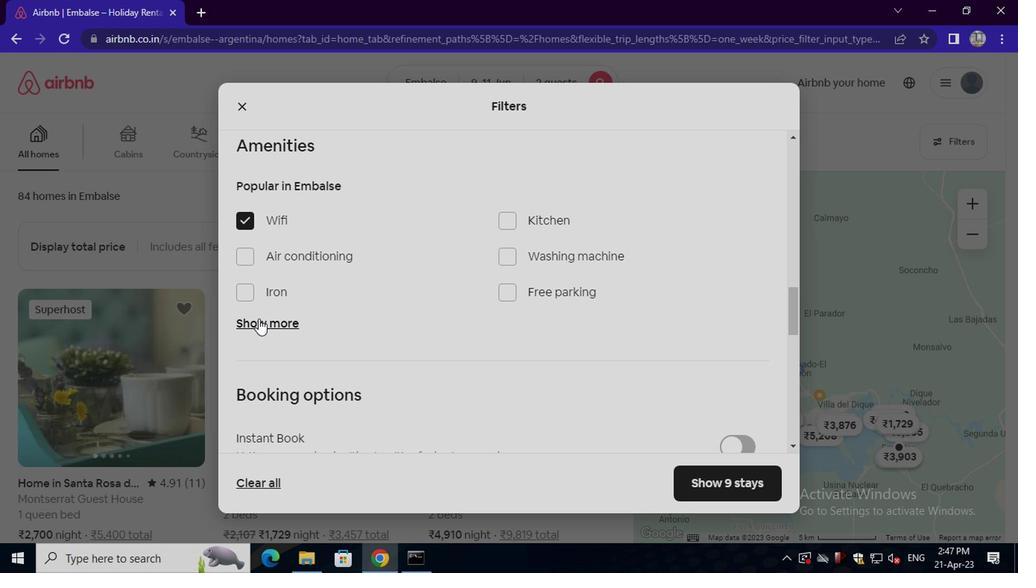 
Action: Mouse moved to (522, 367)
Screenshot: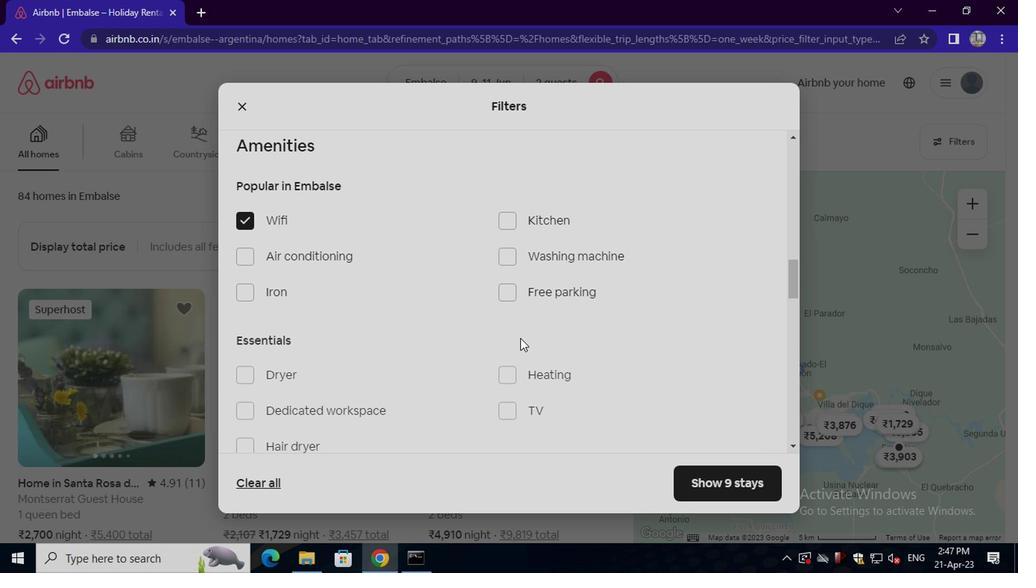 
Action: Mouse pressed left at (522, 367)
Screenshot: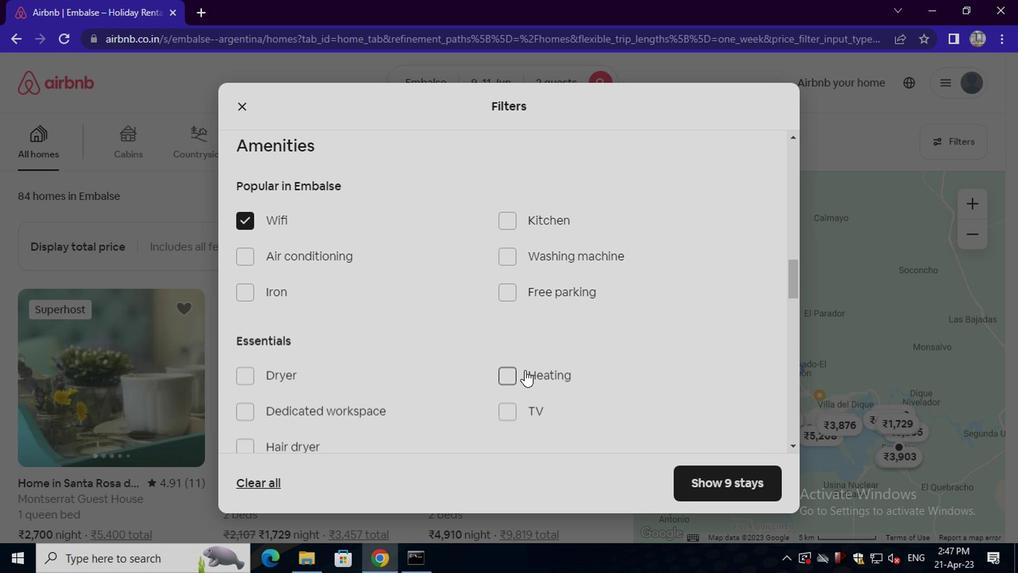 
Action: Mouse moved to (361, 340)
Screenshot: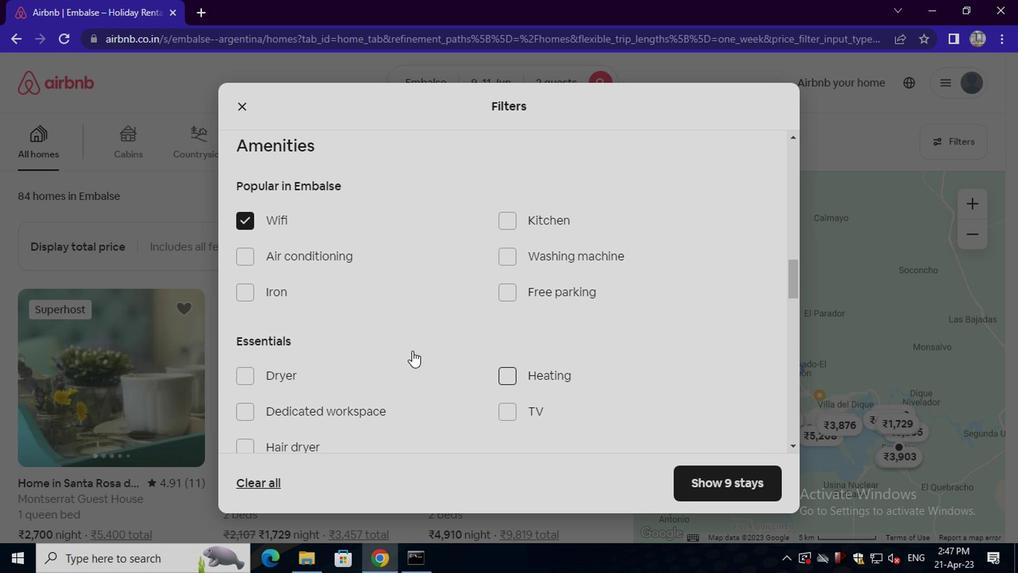 
Action: Mouse scrolled (361, 340) with delta (0, 0)
Screenshot: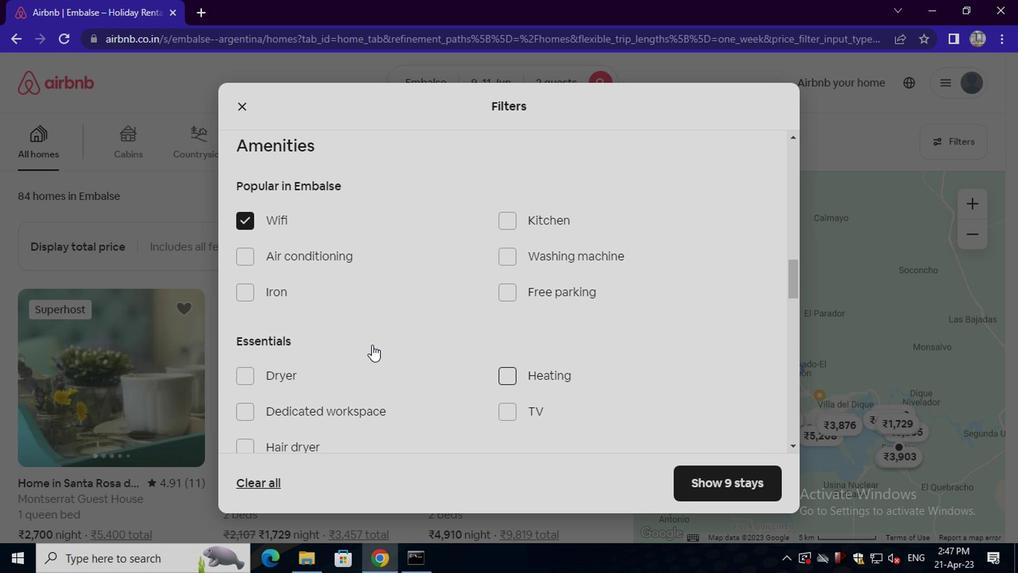 
Action: Mouse scrolled (361, 340) with delta (0, 0)
Screenshot: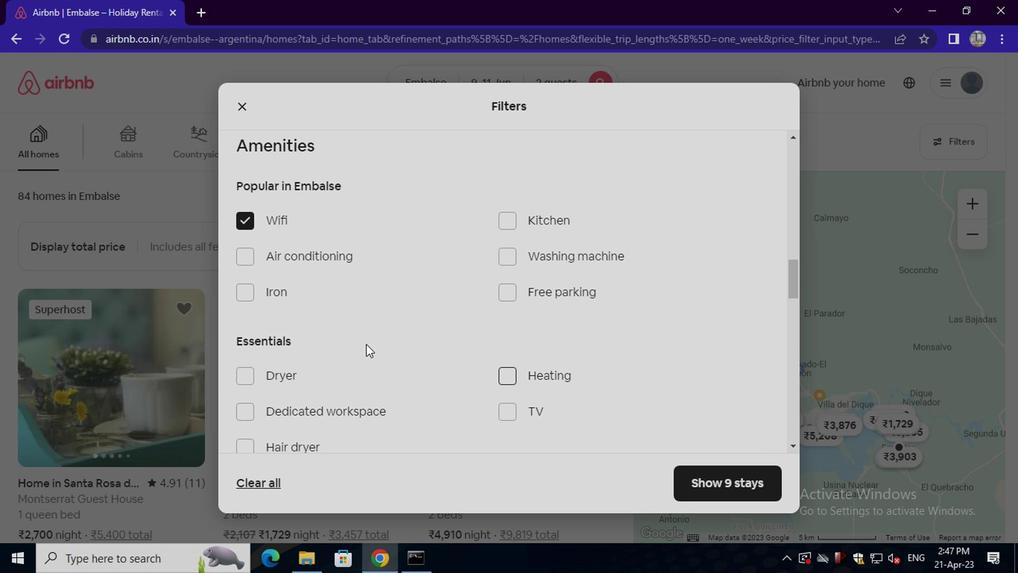 
Action: Mouse scrolled (361, 340) with delta (0, 0)
Screenshot: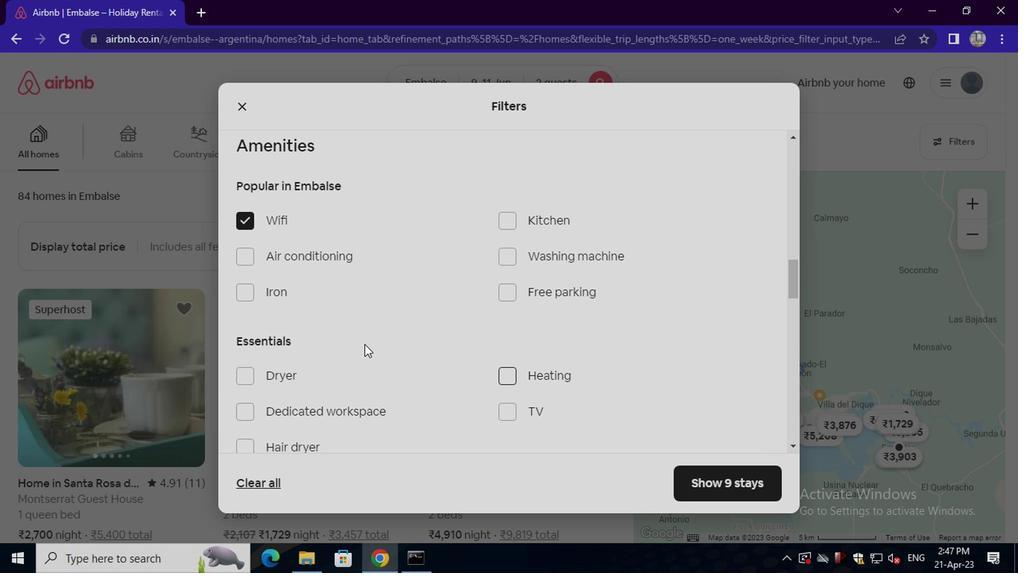 
Action: Mouse scrolled (361, 340) with delta (0, 0)
Screenshot: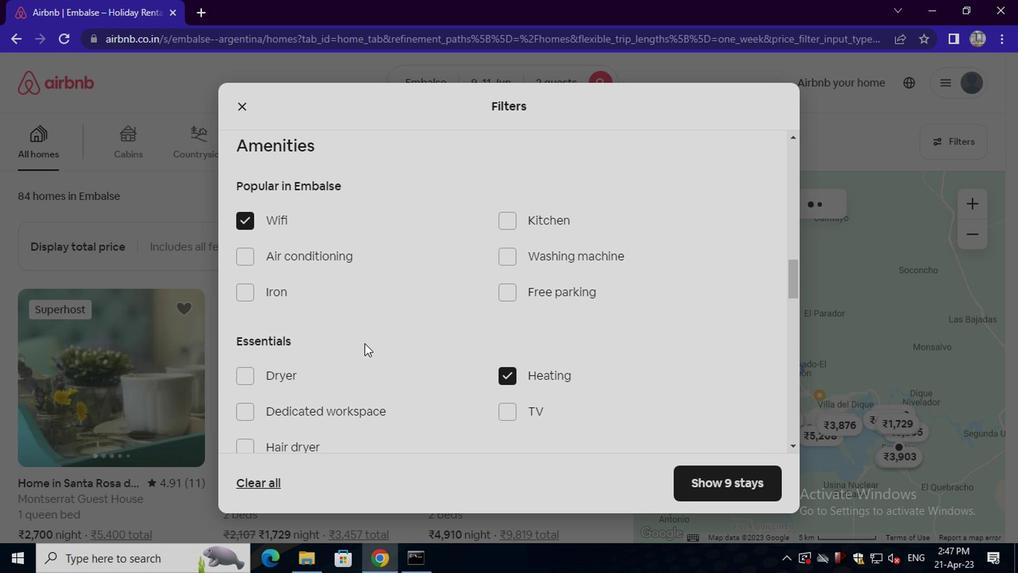 
Action: Mouse scrolled (361, 340) with delta (0, 0)
Screenshot: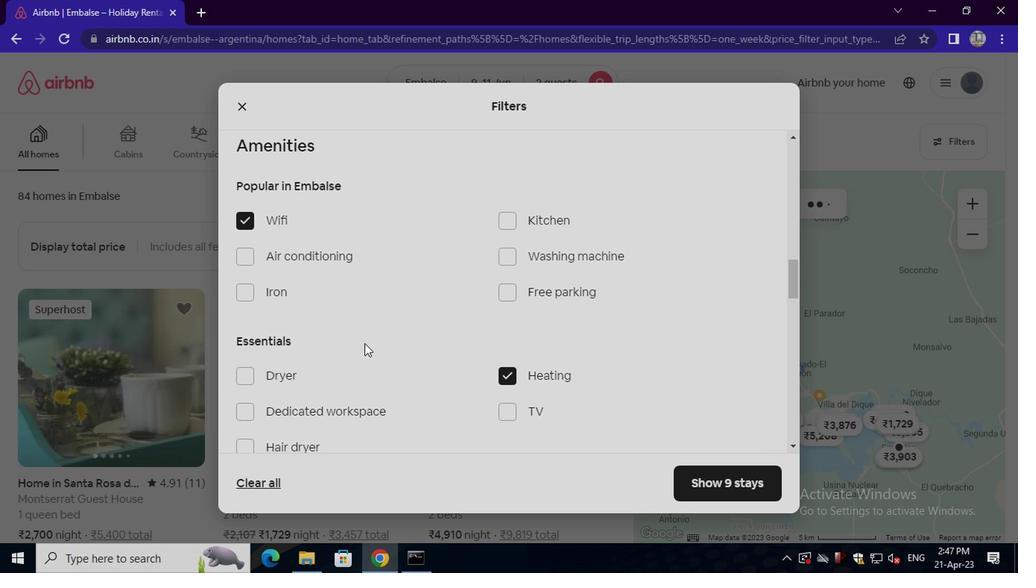 
Action: Mouse moved to (609, 333)
Screenshot: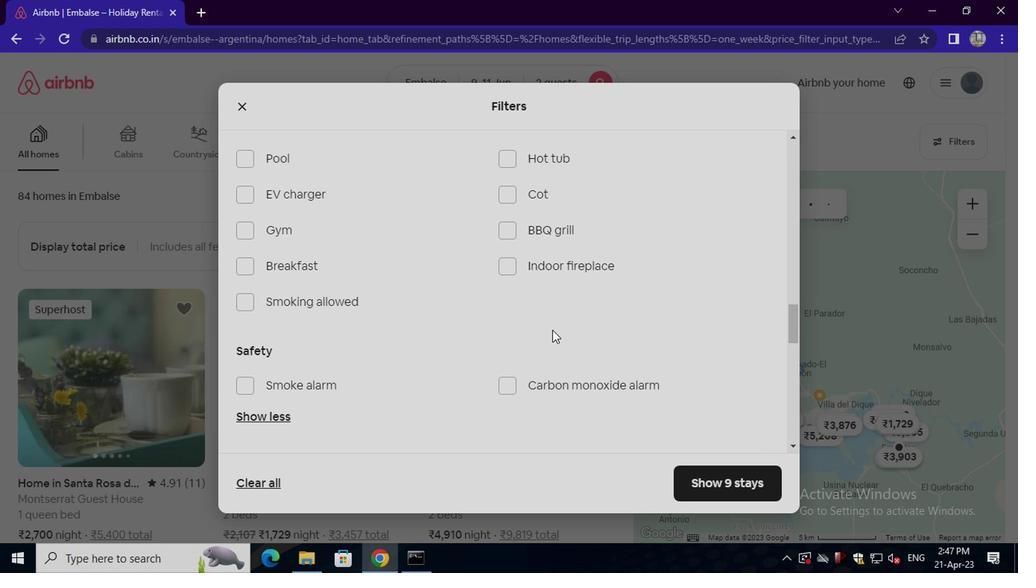 
Action: Mouse scrolled (609, 332) with delta (0, -1)
Screenshot: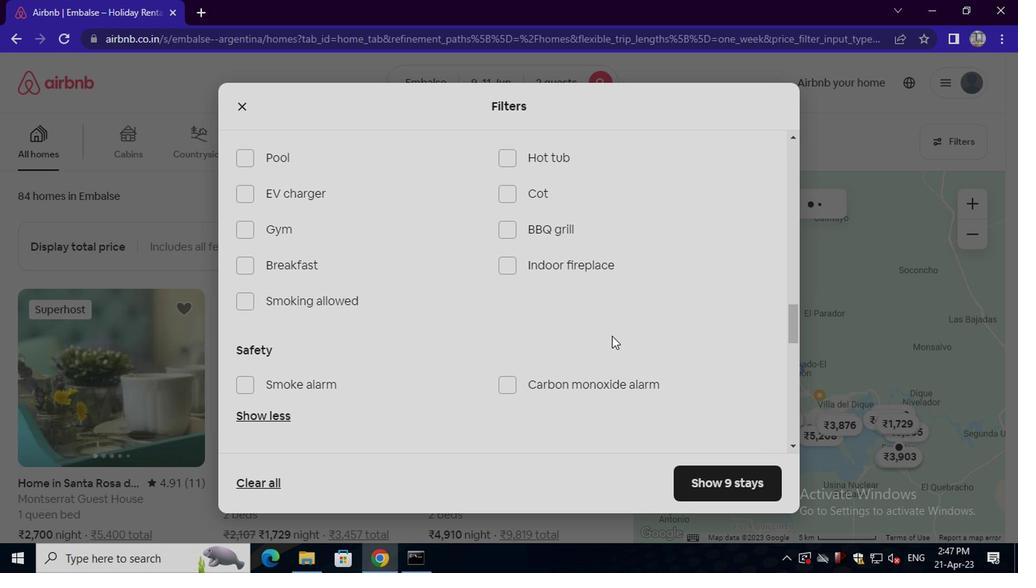 
Action: Mouse scrolled (609, 332) with delta (0, -1)
Screenshot: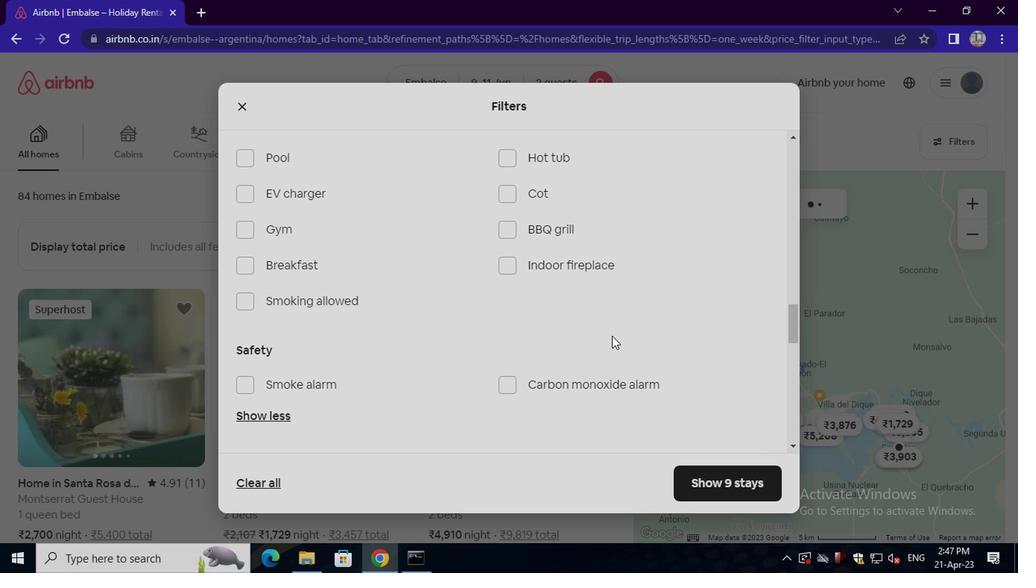 
Action: Mouse scrolled (609, 332) with delta (0, -1)
Screenshot: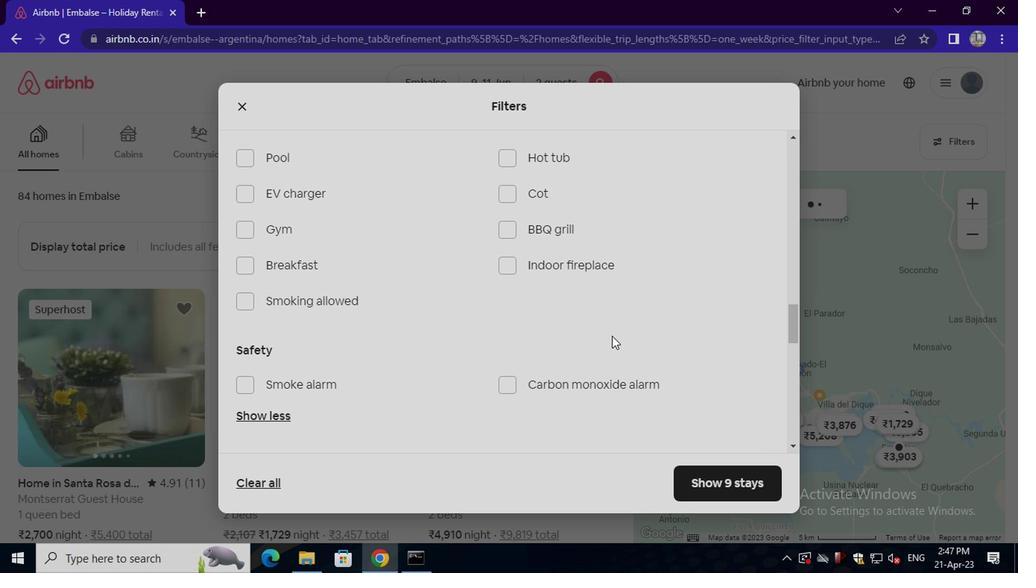 
Action: Mouse scrolled (609, 332) with delta (0, -1)
Screenshot: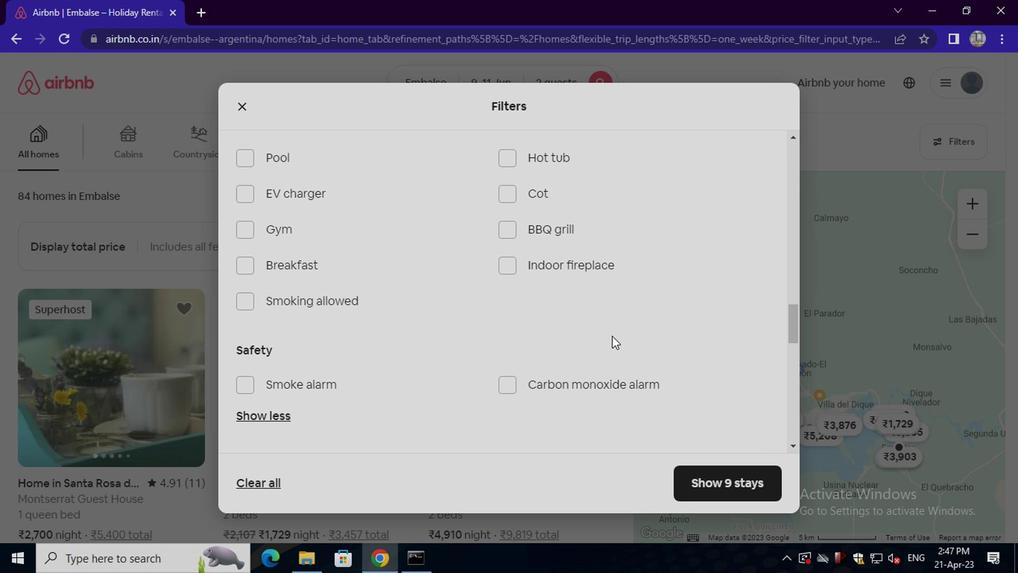 
Action: Mouse moved to (737, 289)
Screenshot: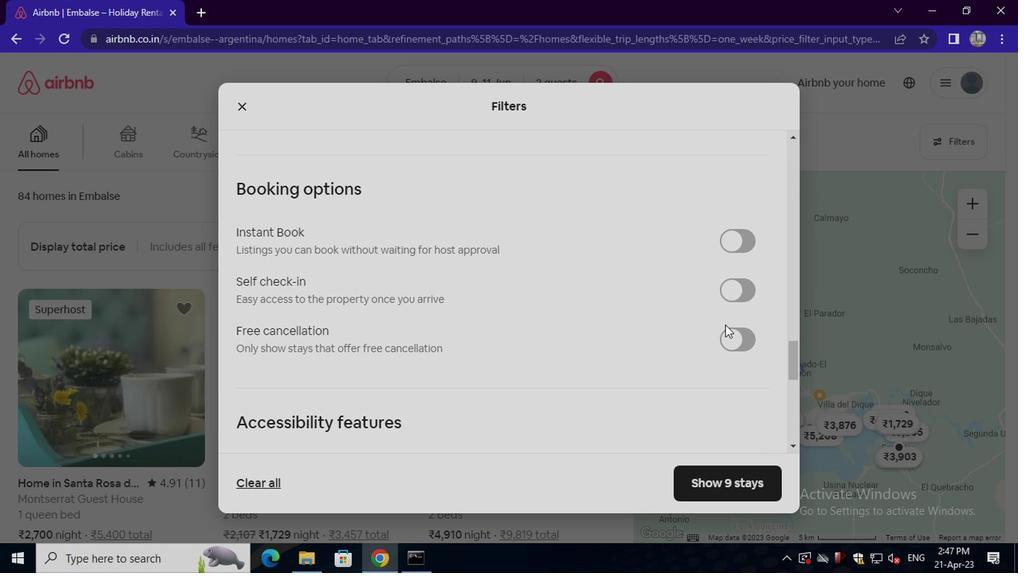 
Action: Mouse pressed left at (737, 289)
Screenshot: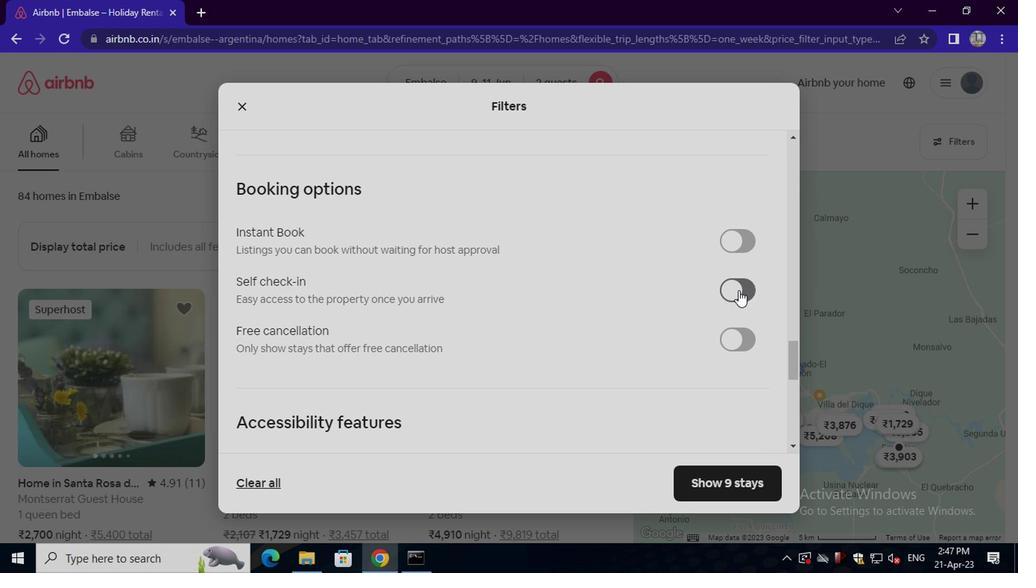 
Action: Mouse moved to (289, 347)
Screenshot: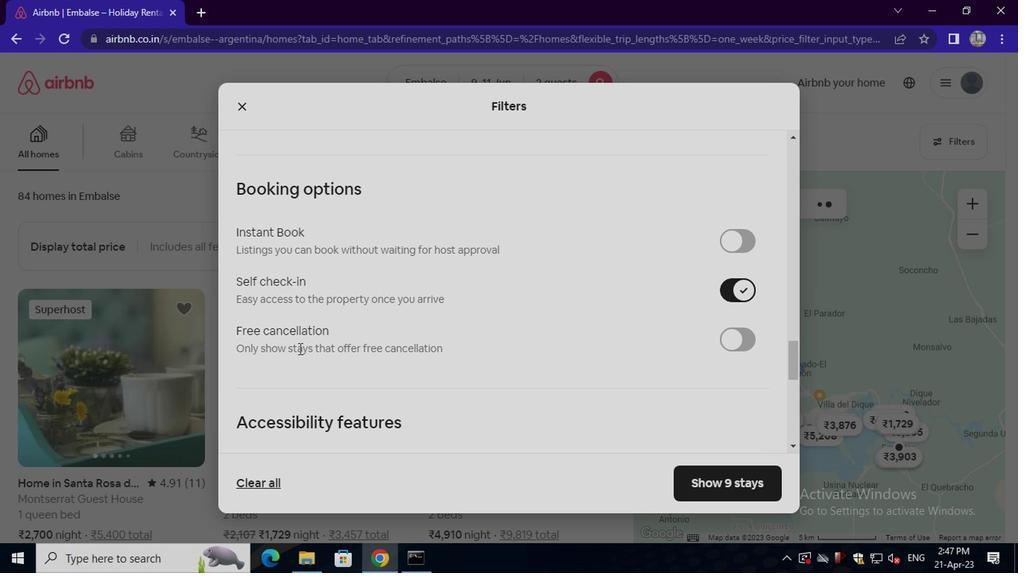 
Action: Mouse scrolled (289, 346) with delta (0, -1)
Screenshot: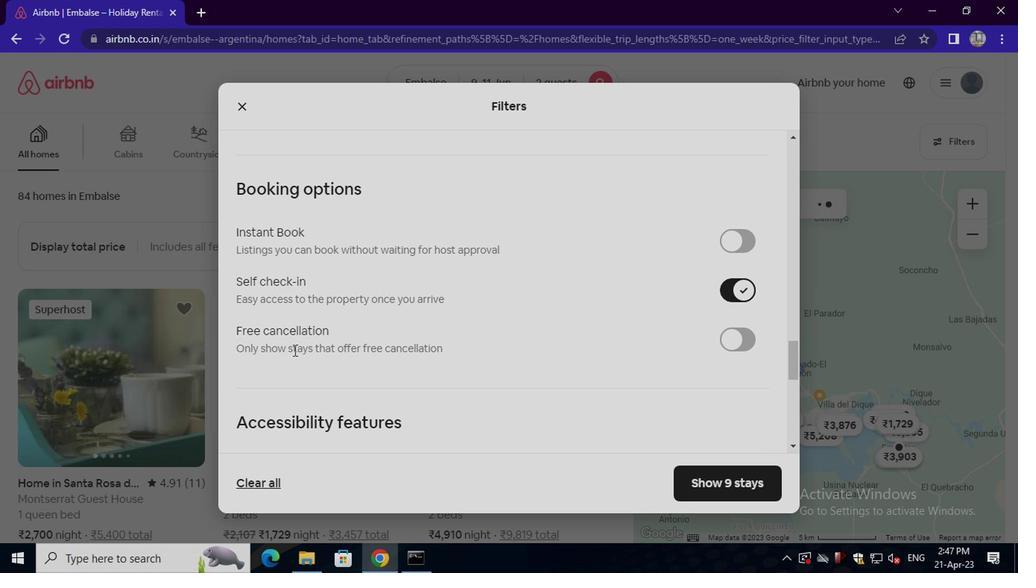 
Action: Mouse scrolled (289, 346) with delta (0, -1)
Screenshot: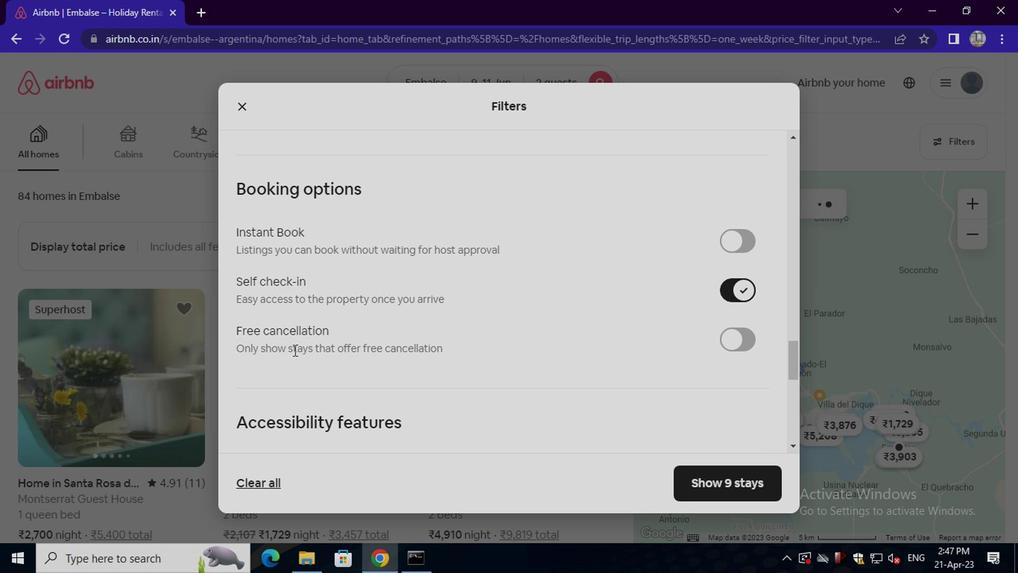 
Action: Mouse scrolled (289, 346) with delta (0, -1)
Screenshot: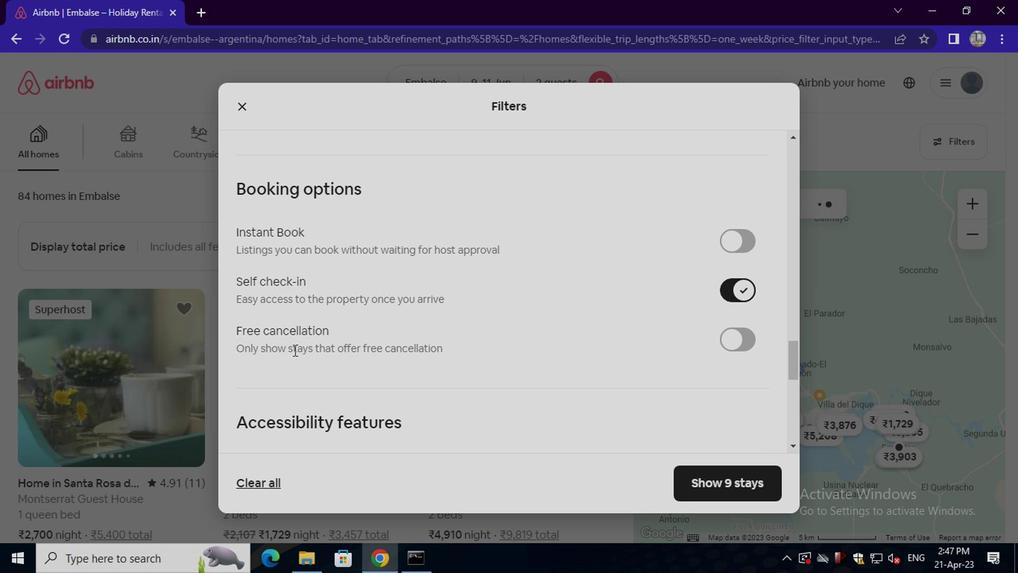 
Action: Mouse scrolled (289, 346) with delta (0, -1)
Screenshot: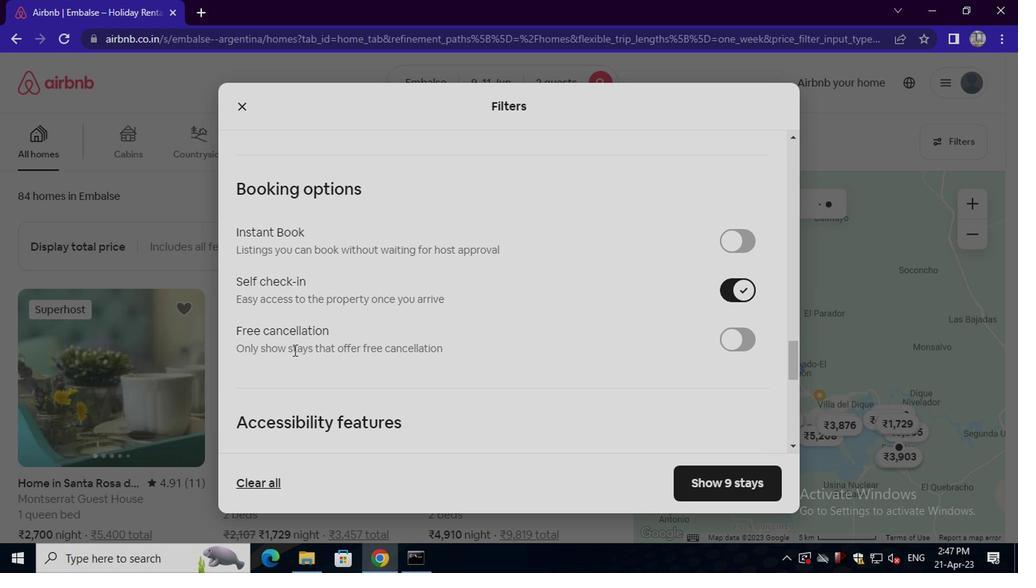 
Action: Mouse scrolled (289, 346) with delta (0, -1)
Screenshot: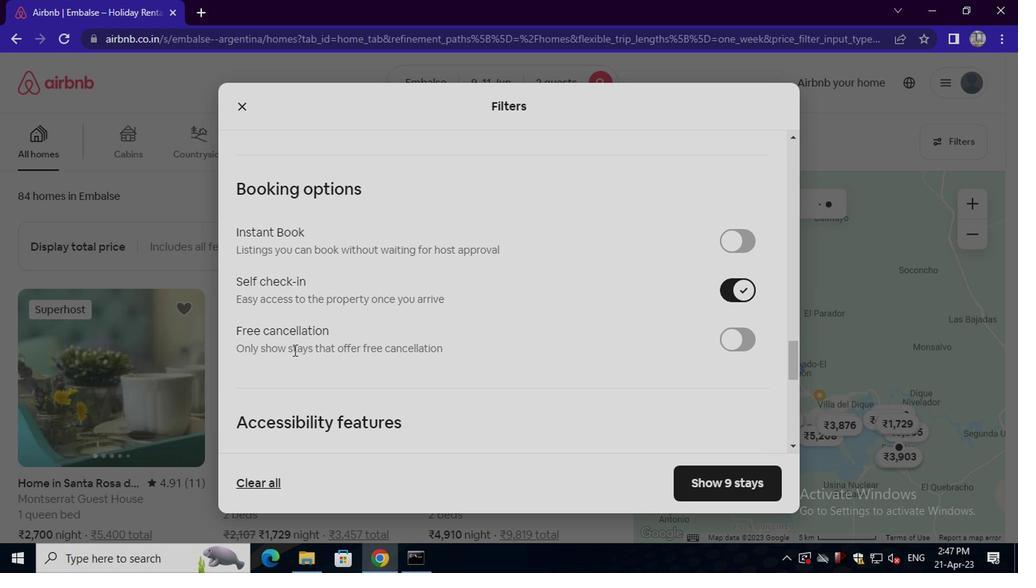 
Action: Mouse scrolled (289, 346) with delta (0, -1)
Screenshot: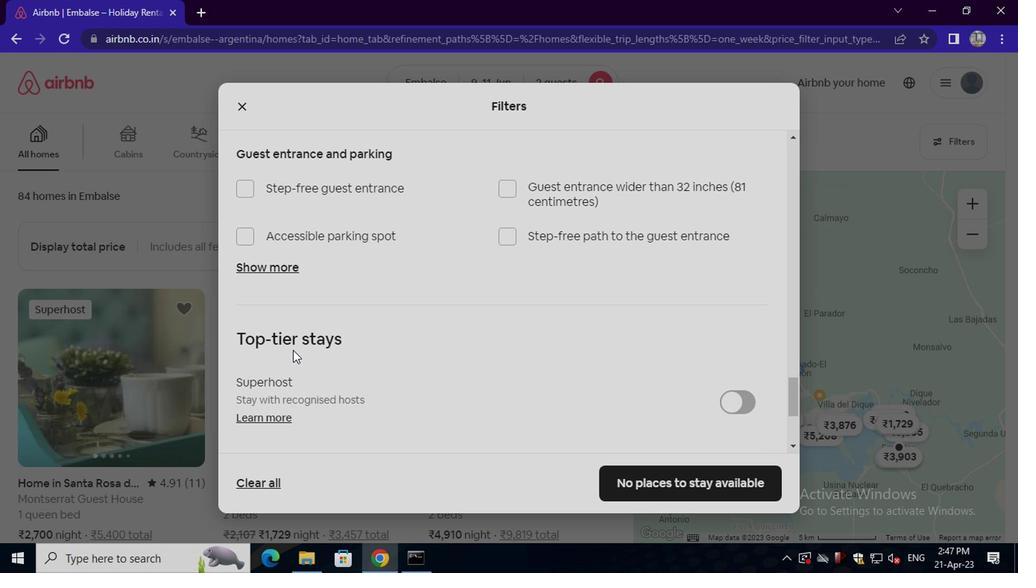 
Action: Mouse scrolled (289, 346) with delta (0, -1)
Screenshot: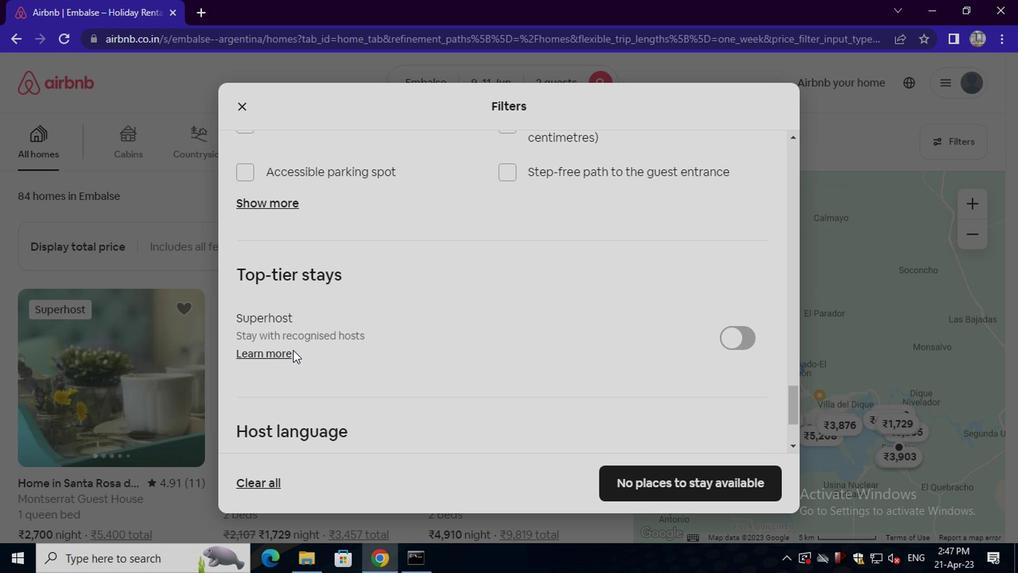 
Action: Mouse scrolled (289, 346) with delta (0, -1)
Screenshot: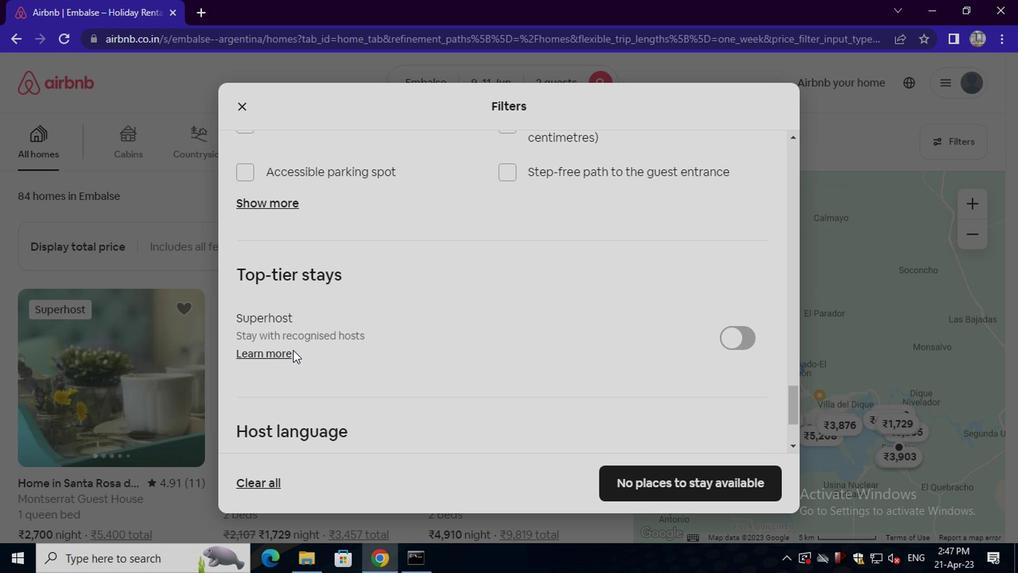
Action: Mouse moved to (285, 349)
Screenshot: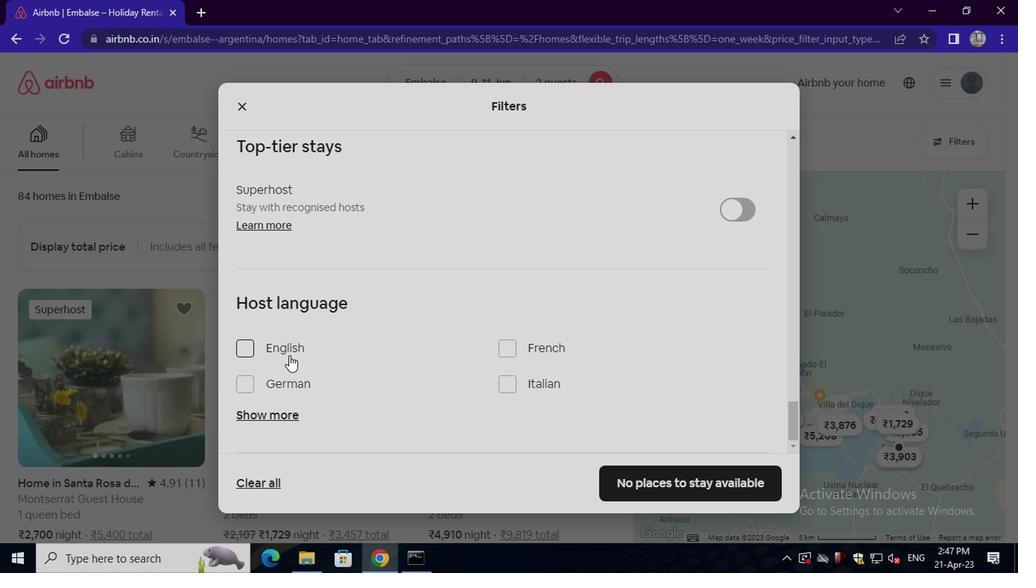 
Action: Mouse pressed left at (285, 349)
Screenshot: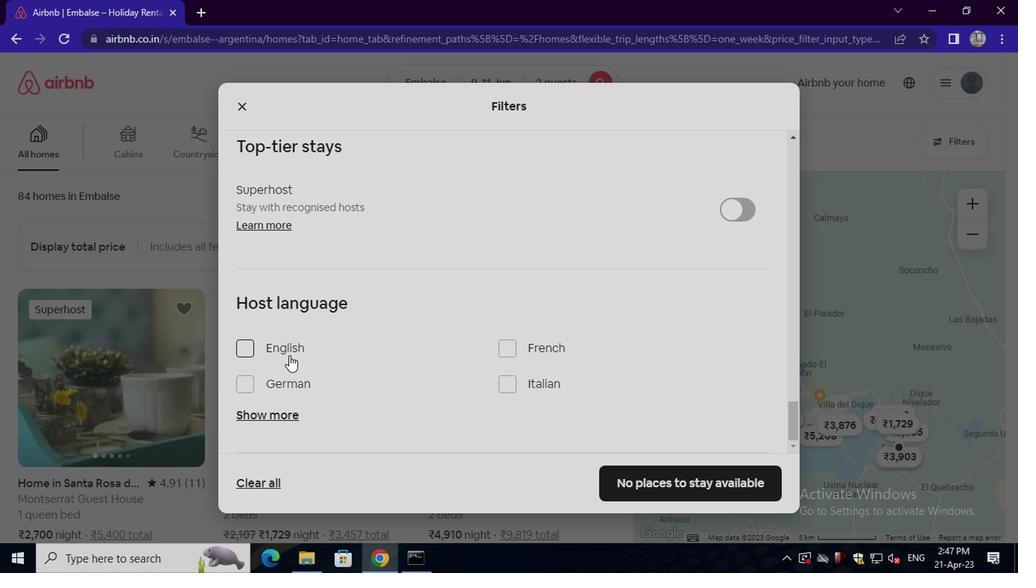 
Action: Mouse moved to (640, 482)
Screenshot: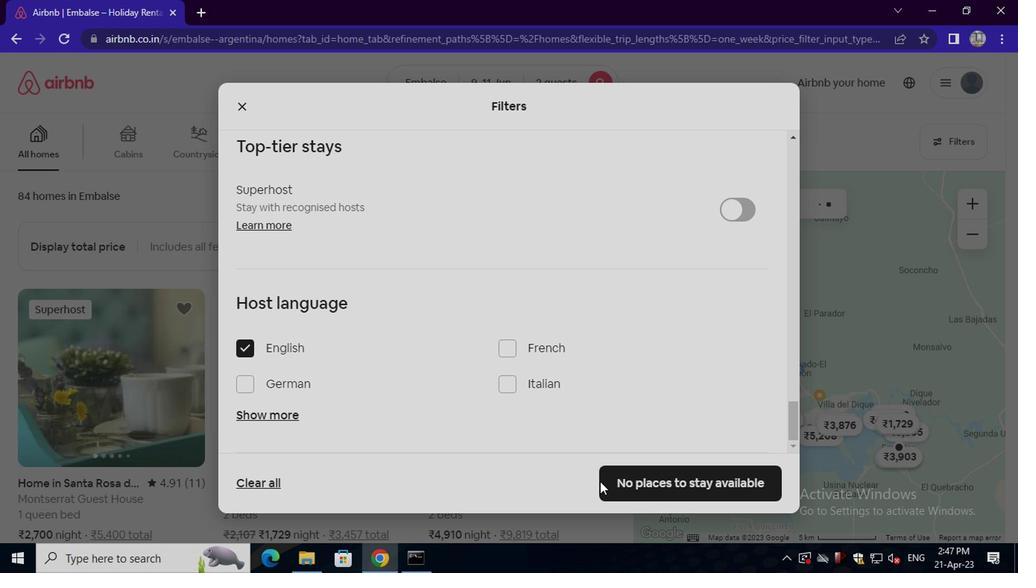 
Action: Mouse pressed left at (640, 482)
Screenshot: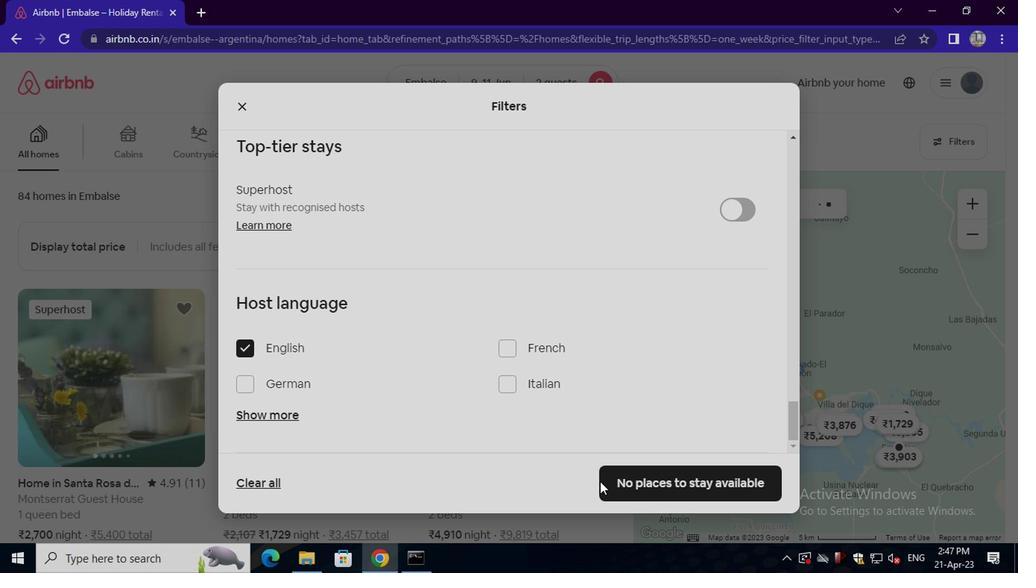 
